 Task: Find a one-way business class flight for 2 passengers from Abu Simbel to Abu Dhabi on December 1st, using Emirates.
Action: Mouse pressed left at (285, 227)
Screenshot: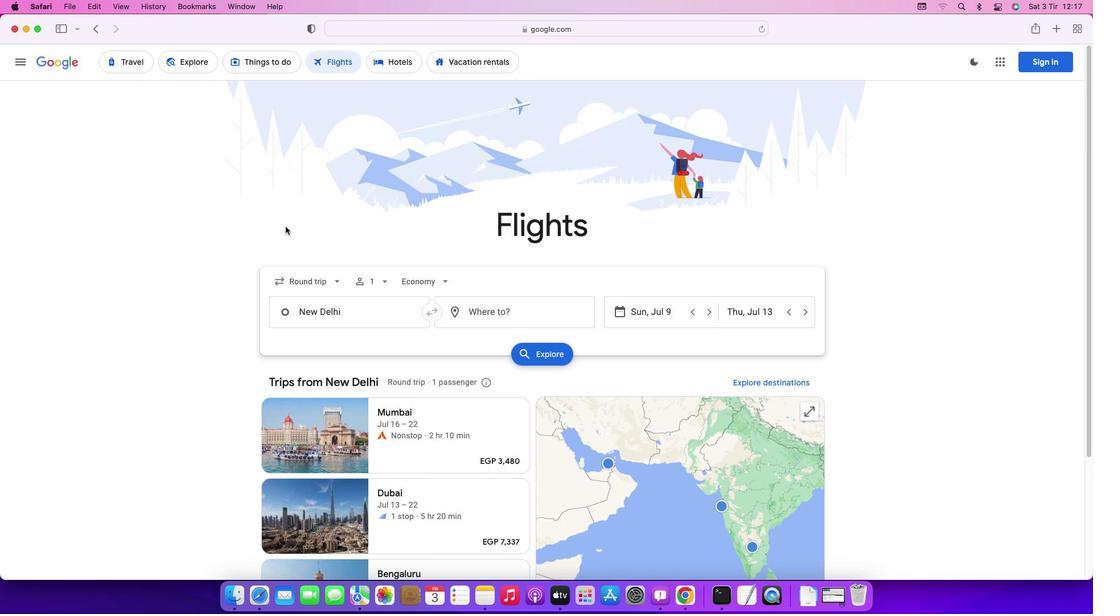 
Action: Mouse moved to (313, 286)
Screenshot: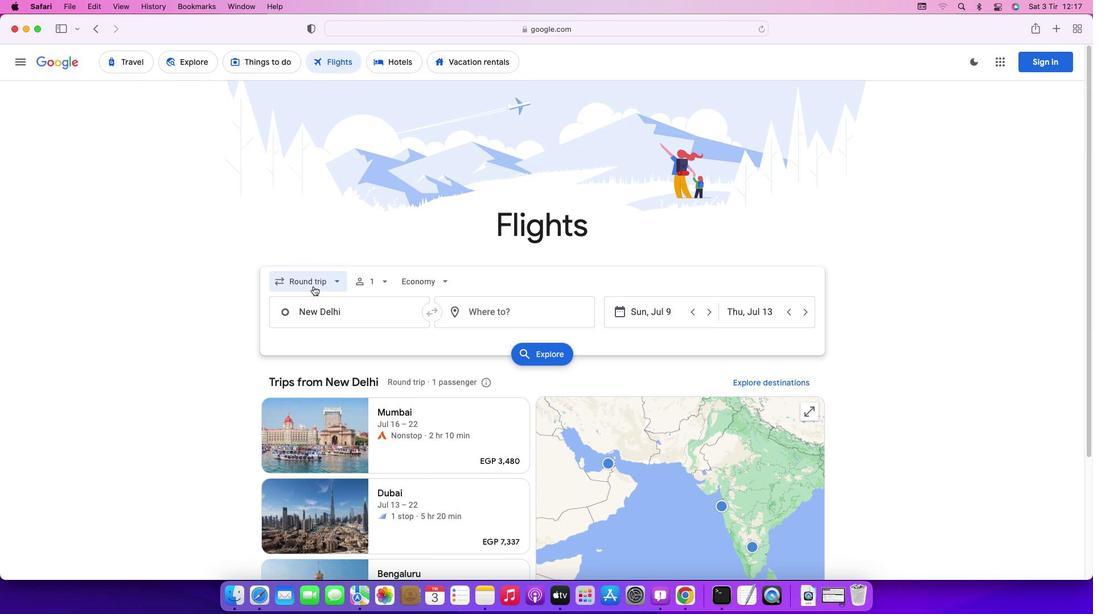 
Action: Mouse pressed left at (313, 286)
Screenshot: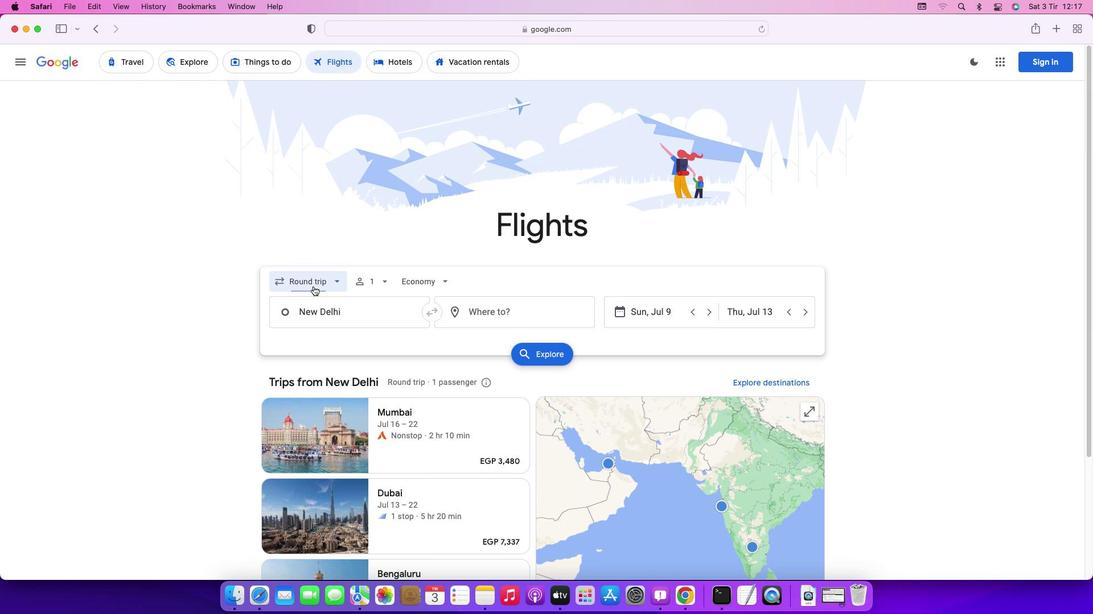 
Action: Mouse moved to (311, 337)
Screenshot: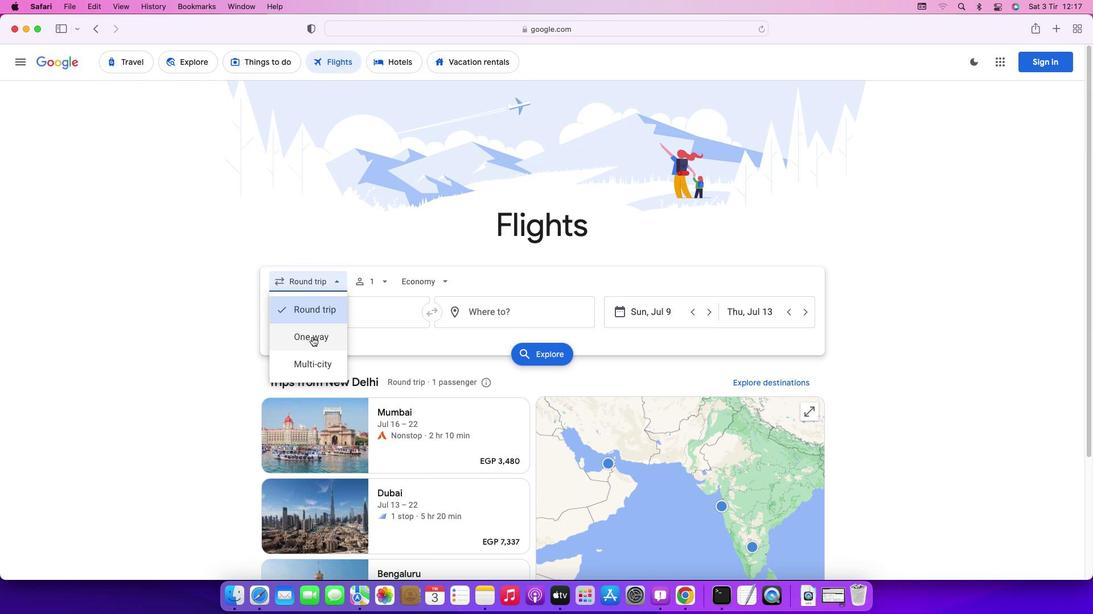 
Action: Mouse pressed left at (311, 337)
Screenshot: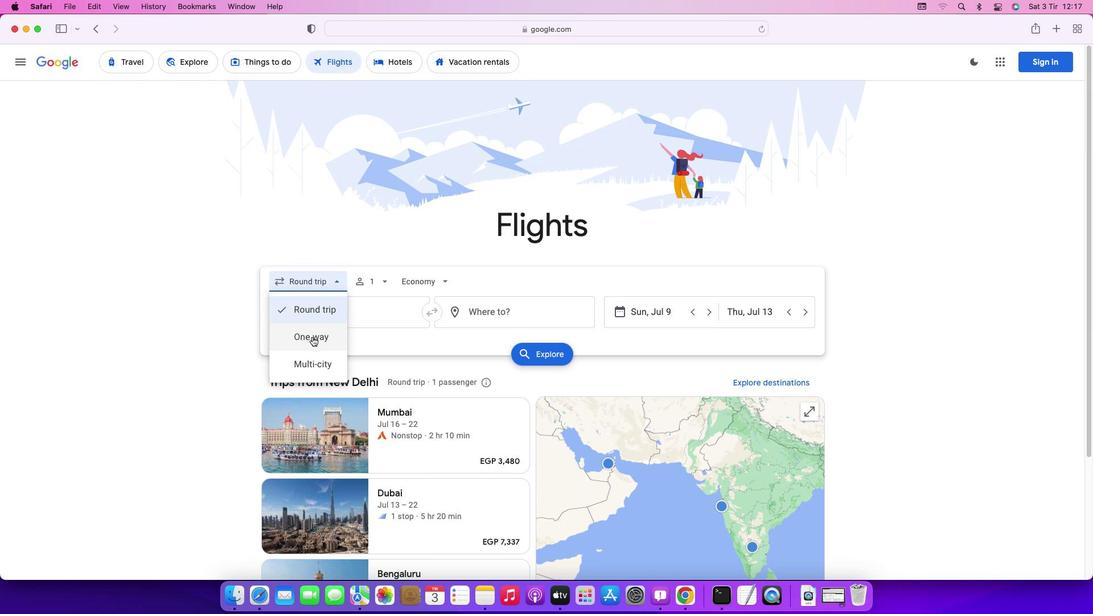 
Action: Mouse moved to (372, 281)
Screenshot: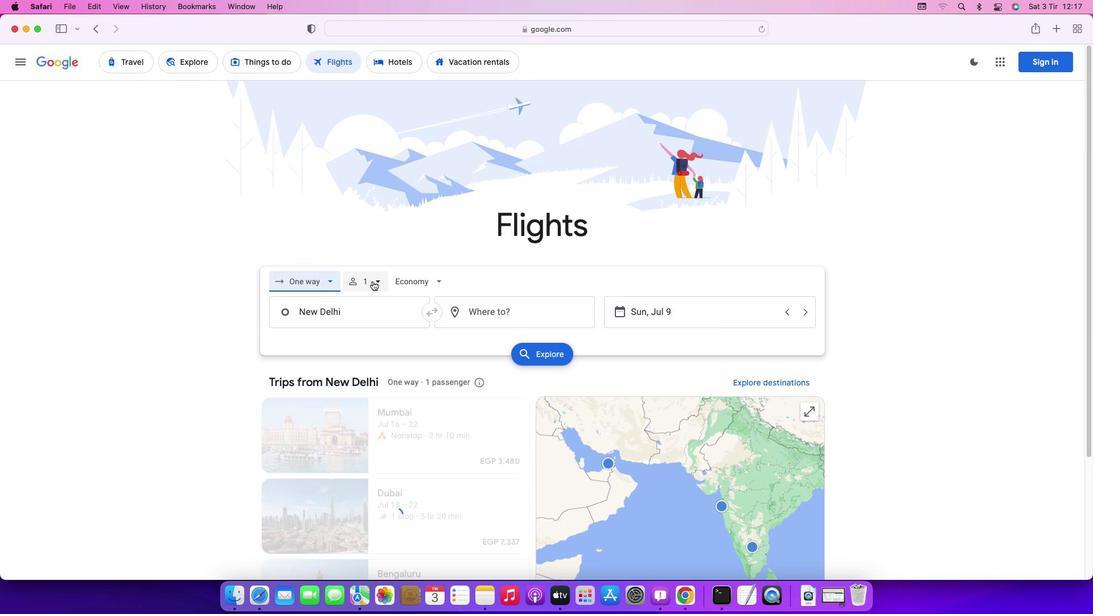 
Action: Mouse pressed left at (372, 281)
Screenshot: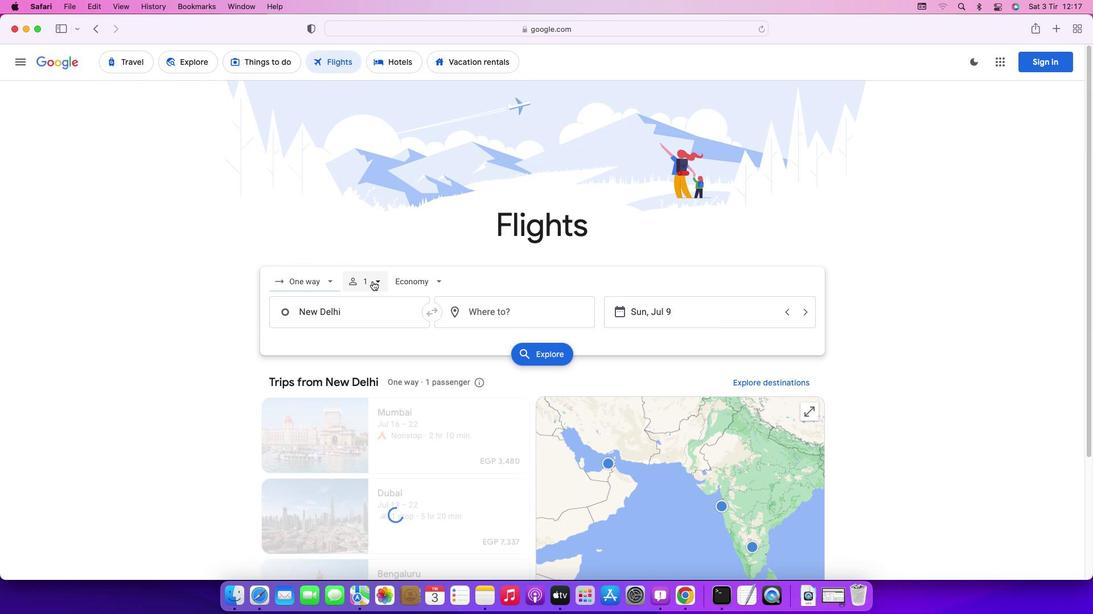 
Action: Mouse moved to (468, 310)
Screenshot: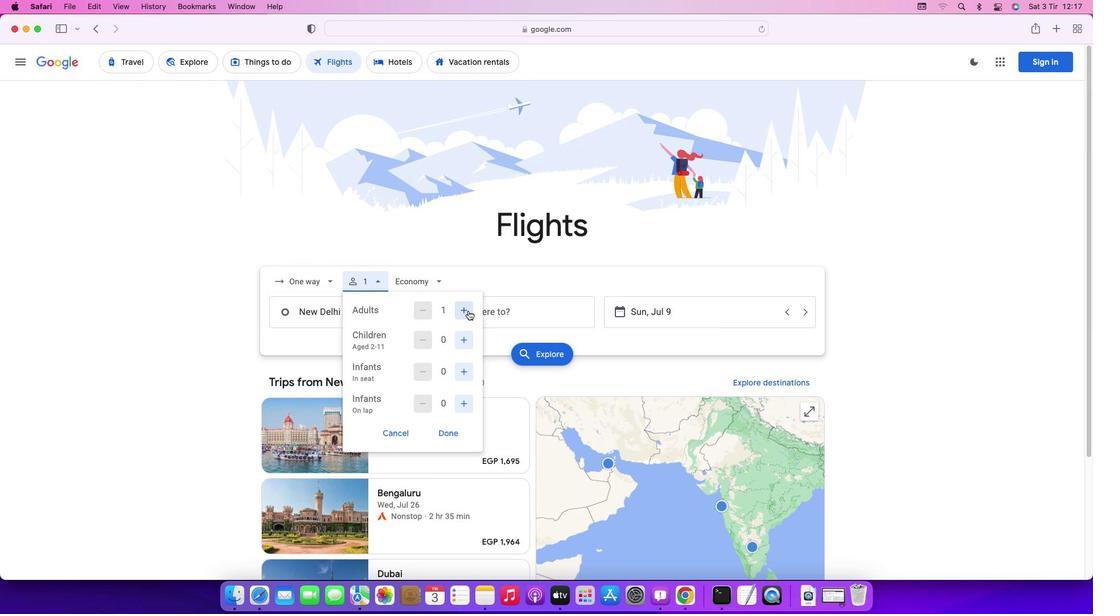 
Action: Mouse pressed left at (468, 310)
Screenshot: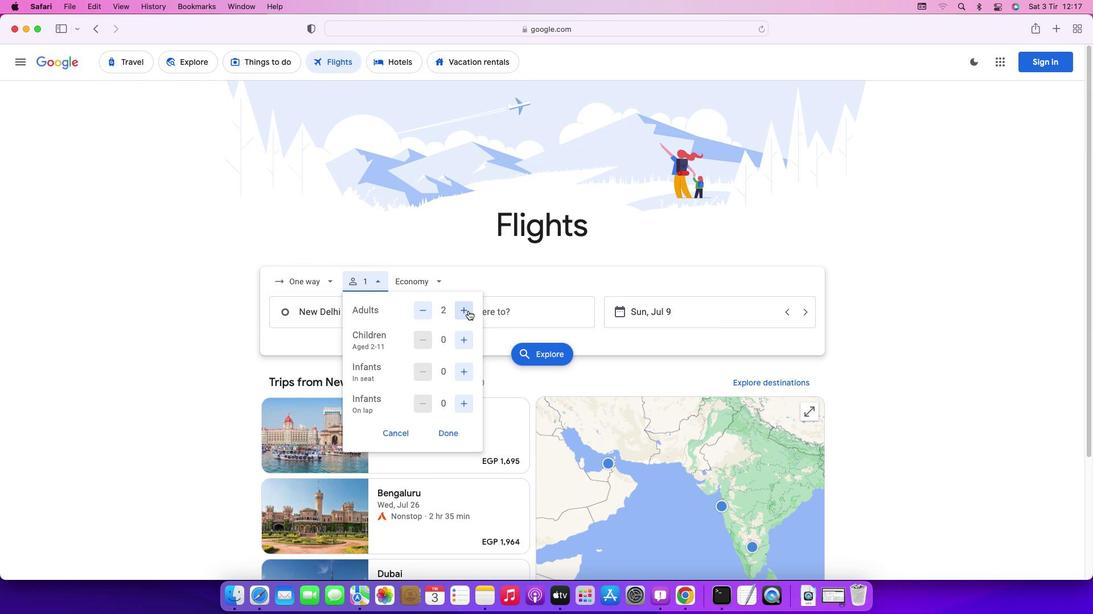 
Action: Mouse moved to (444, 436)
Screenshot: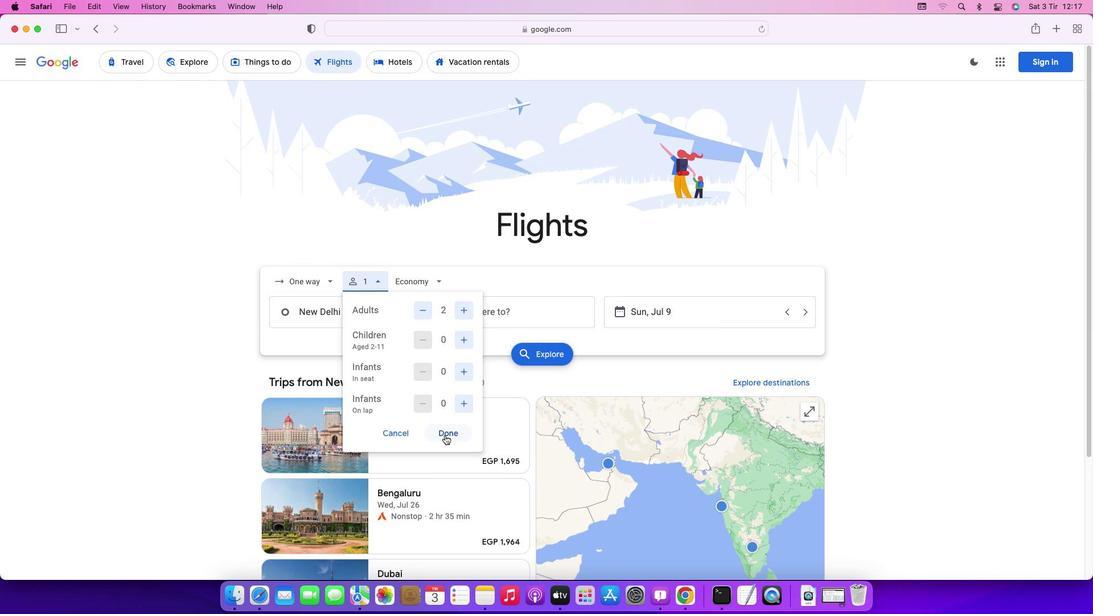 
Action: Mouse pressed left at (444, 436)
Screenshot: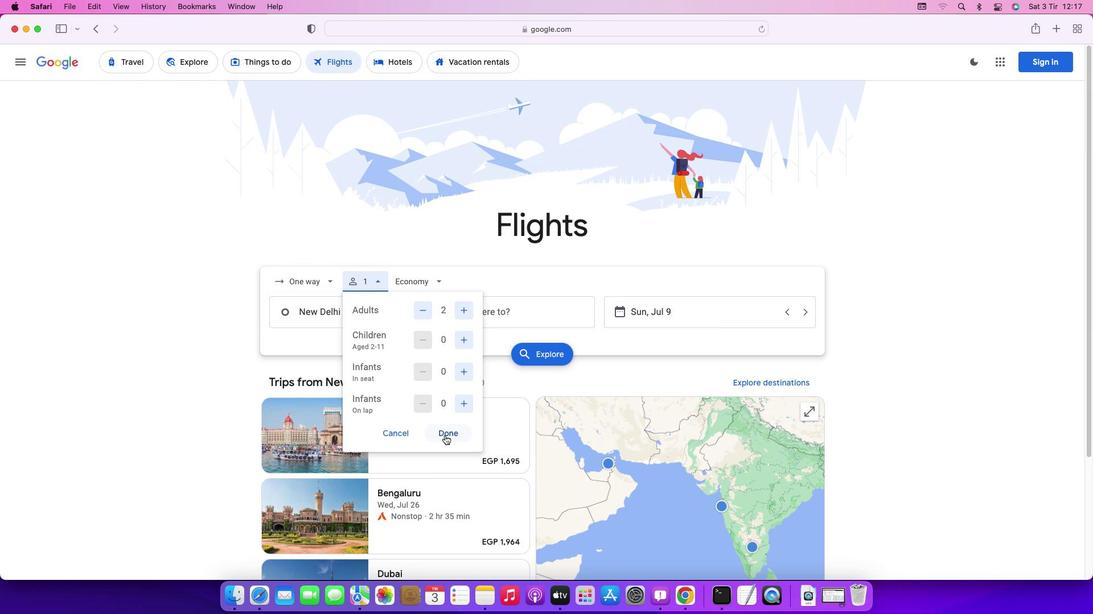 
Action: Mouse moved to (420, 282)
Screenshot: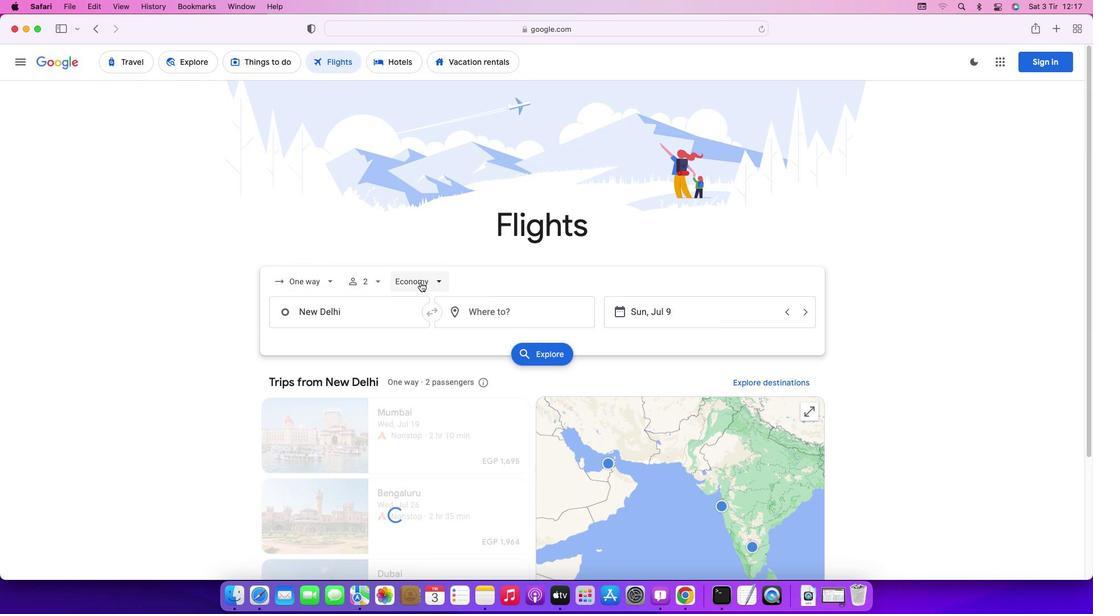 
Action: Mouse pressed left at (420, 282)
Screenshot: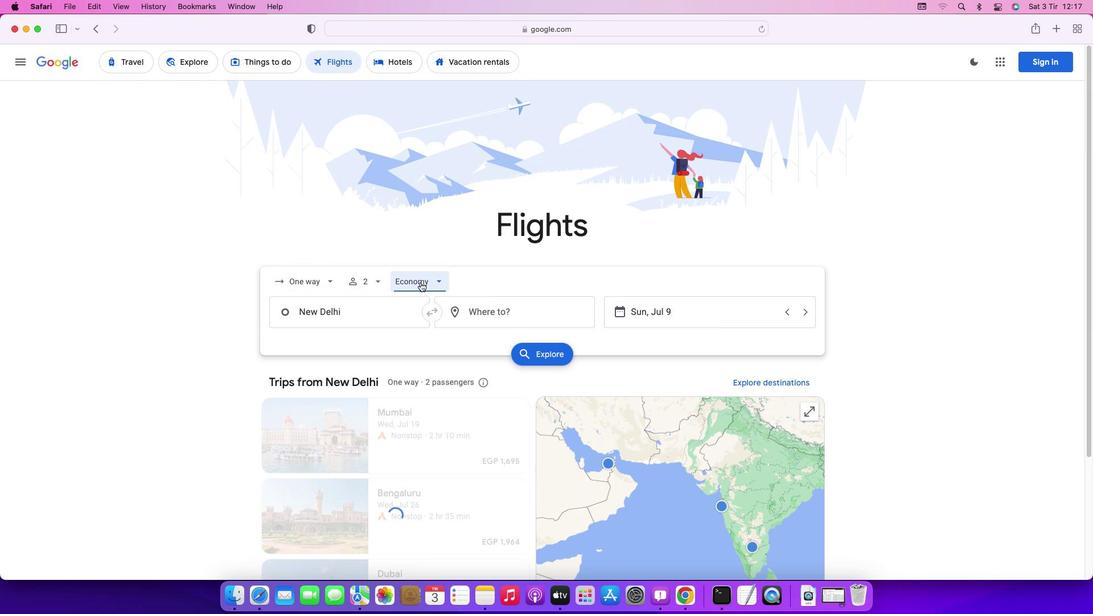 
Action: Mouse moved to (433, 363)
Screenshot: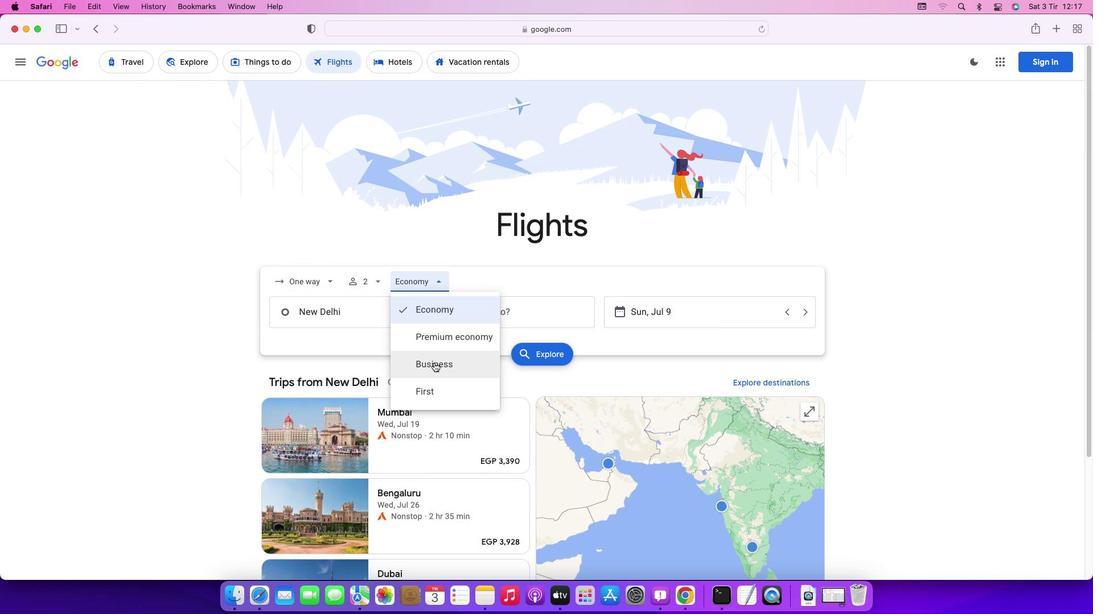 
Action: Mouse pressed left at (433, 363)
Screenshot: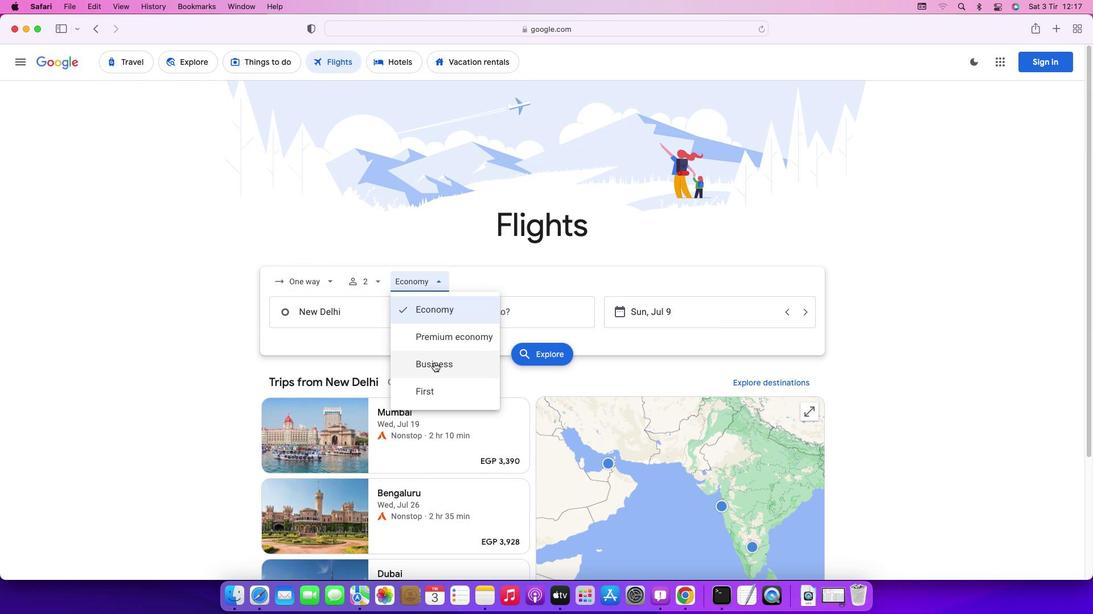 
Action: Mouse moved to (353, 310)
Screenshot: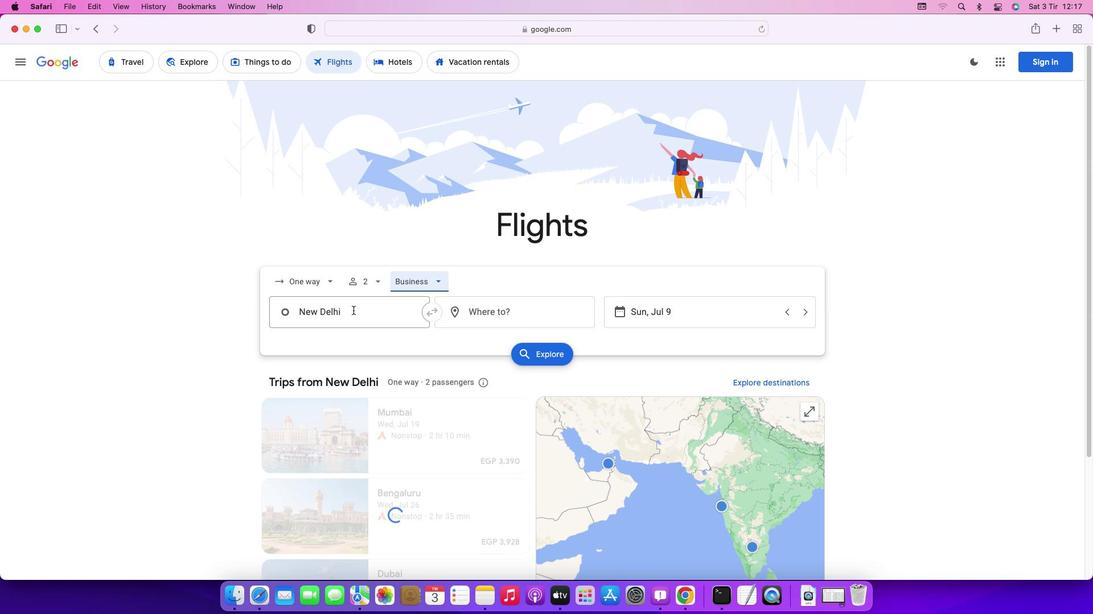
Action: Mouse pressed left at (353, 310)
Screenshot: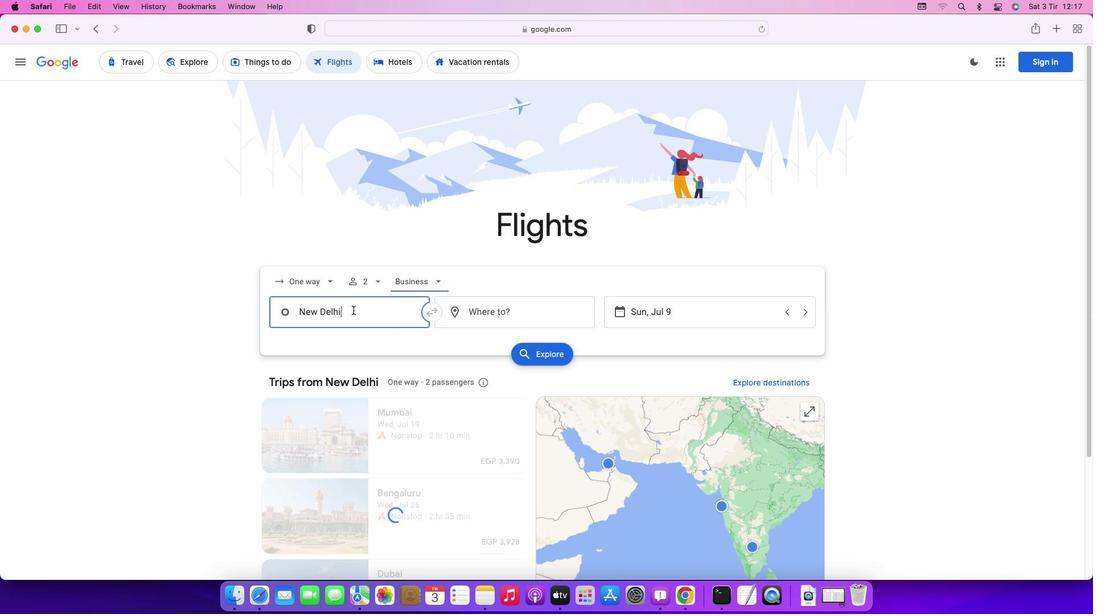 
Action: Mouse moved to (352, 308)
Screenshot: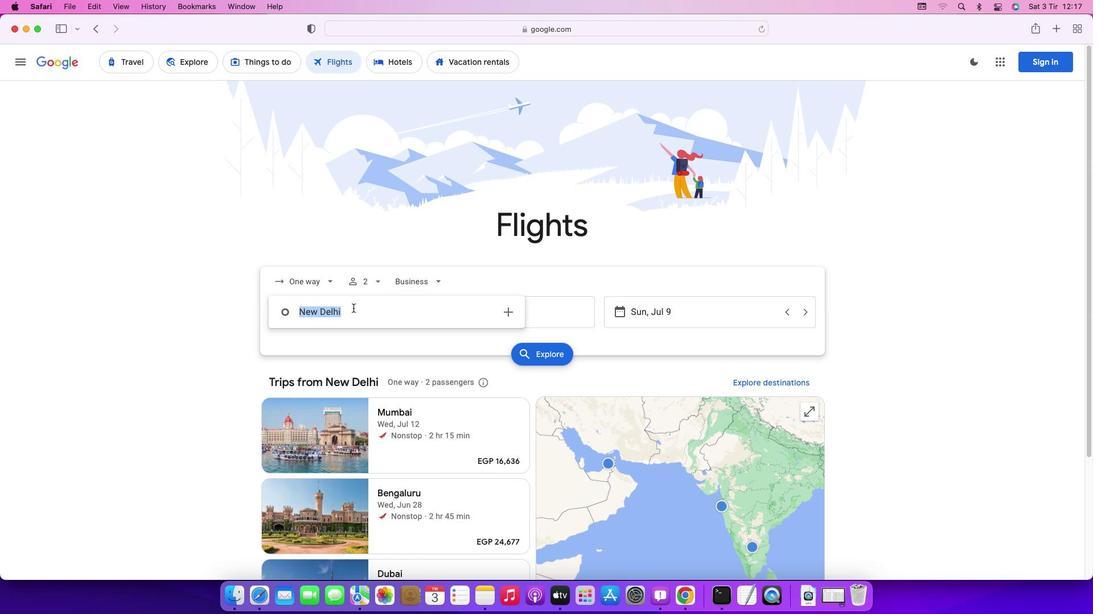 
Action: Key pressed Key.backspaceKey.caps_lock'A'Key.caps_lock'b''u'Key.spaceKey.caps_lock'S'Key.caps_lock'i''m''b''e''l'Key.enter
Screenshot: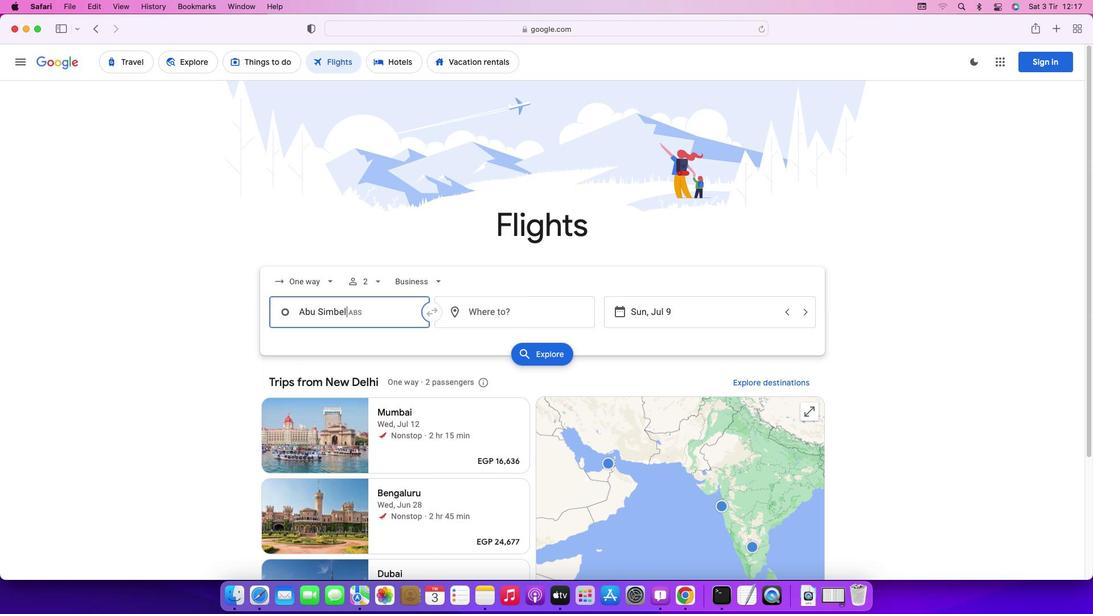 
Action: Mouse moved to (489, 317)
Screenshot: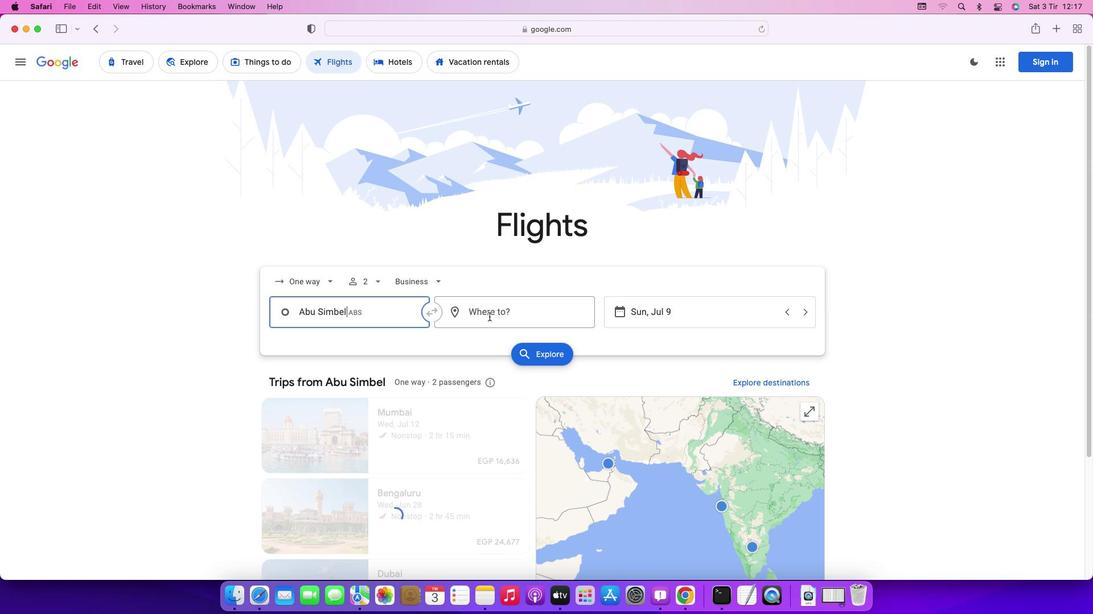 
Action: Mouse pressed left at (489, 317)
Screenshot: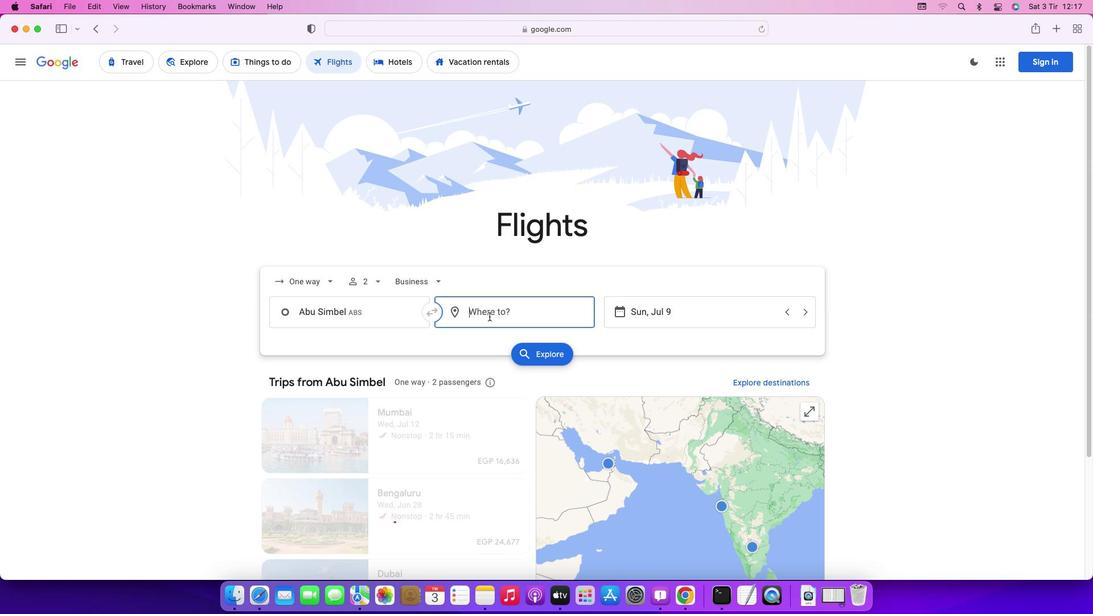 
Action: Mouse moved to (489, 317)
Screenshot: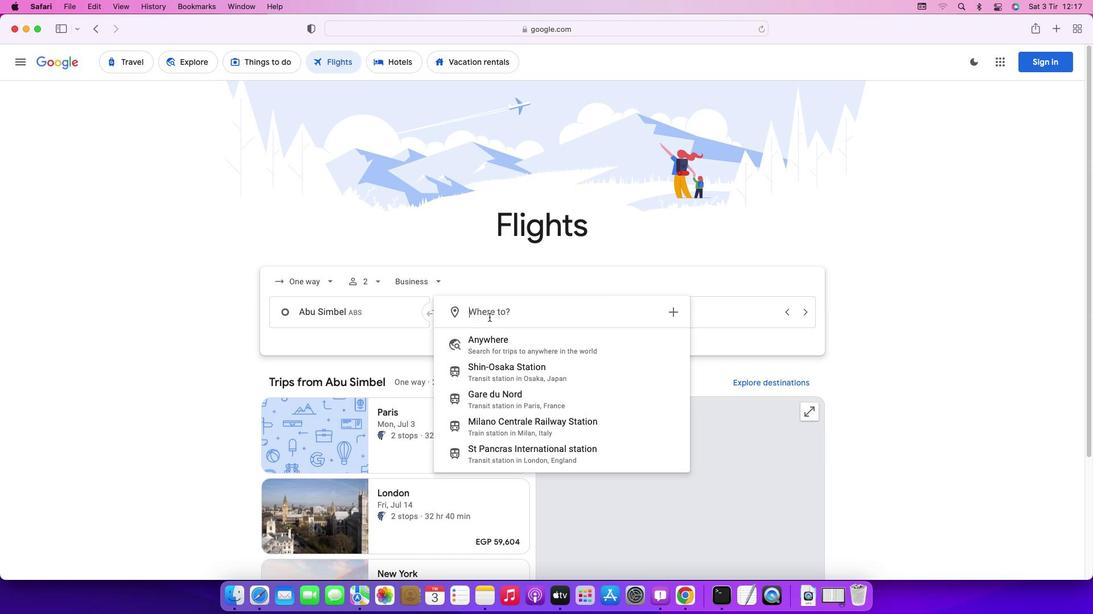 
Action: Key pressed Key.caps_lock'A'Key.caps_lock'b''u'Key.spaceKey.caps_lock'D'Key.caps_lock'h''a''b''i'Key.enter
Screenshot: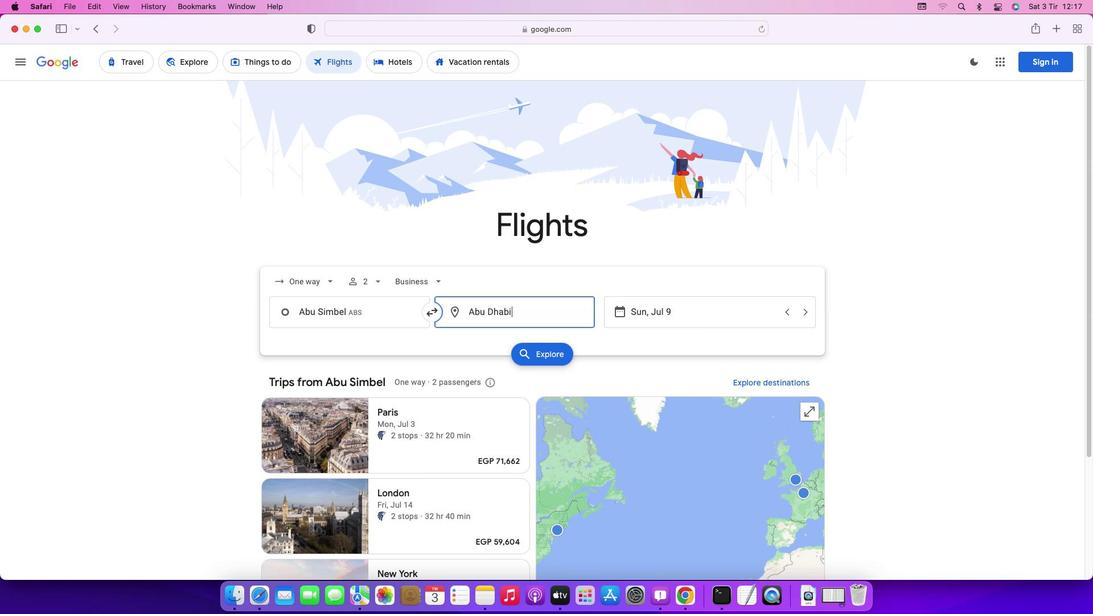 
Action: Mouse moved to (688, 315)
Screenshot: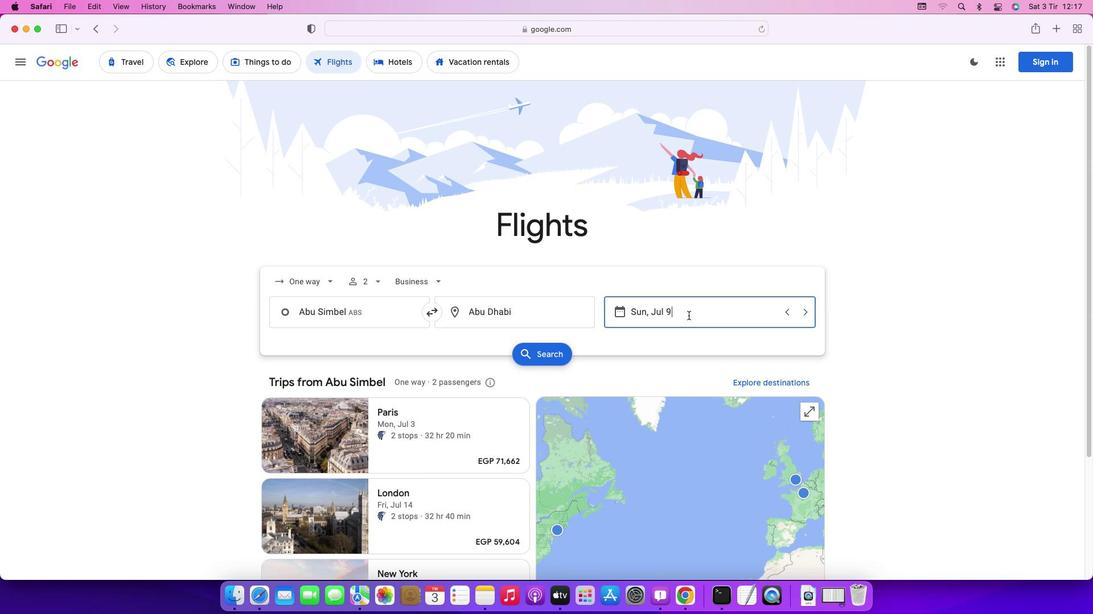 
Action: Mouse pressed left at (688, 315)
Screenshot: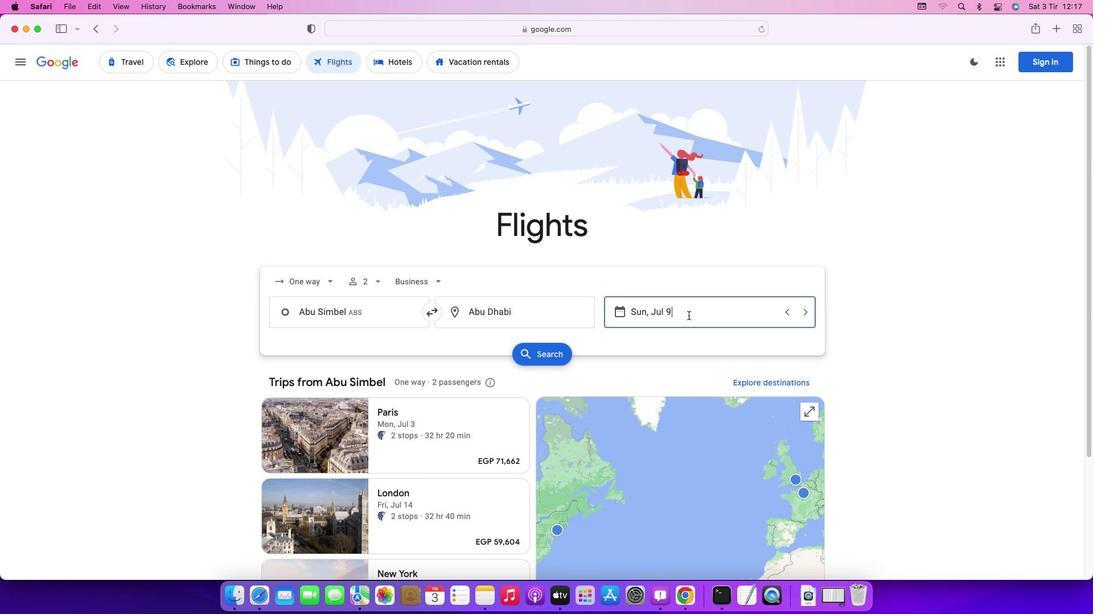 
Action: Mouse moved to (820, 424)
Screenshot: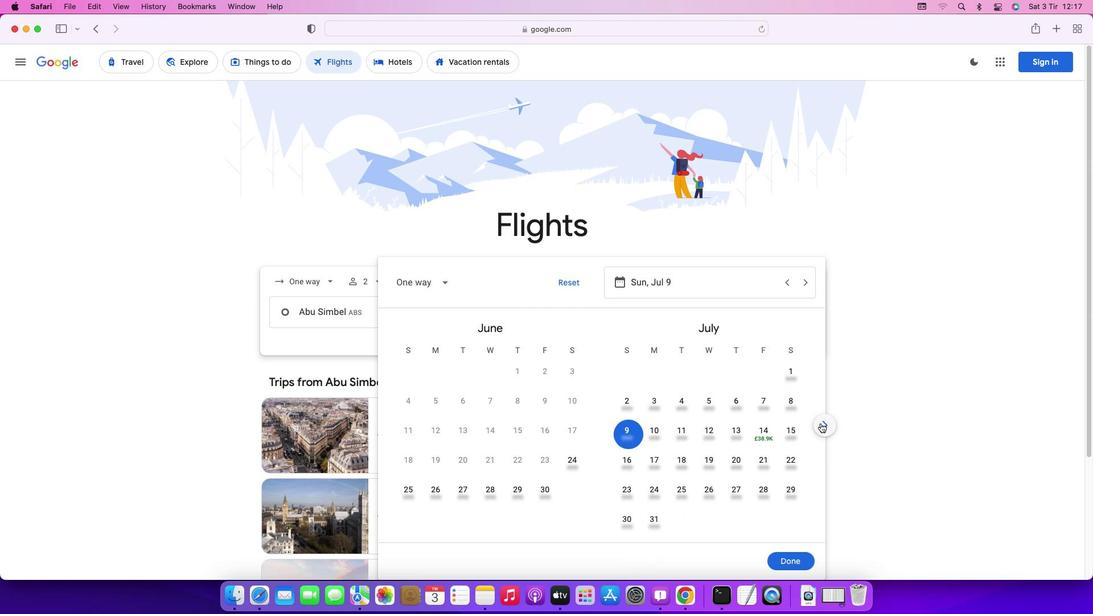 
Action: Mouse pressed left at (820, 424)
Screenshot: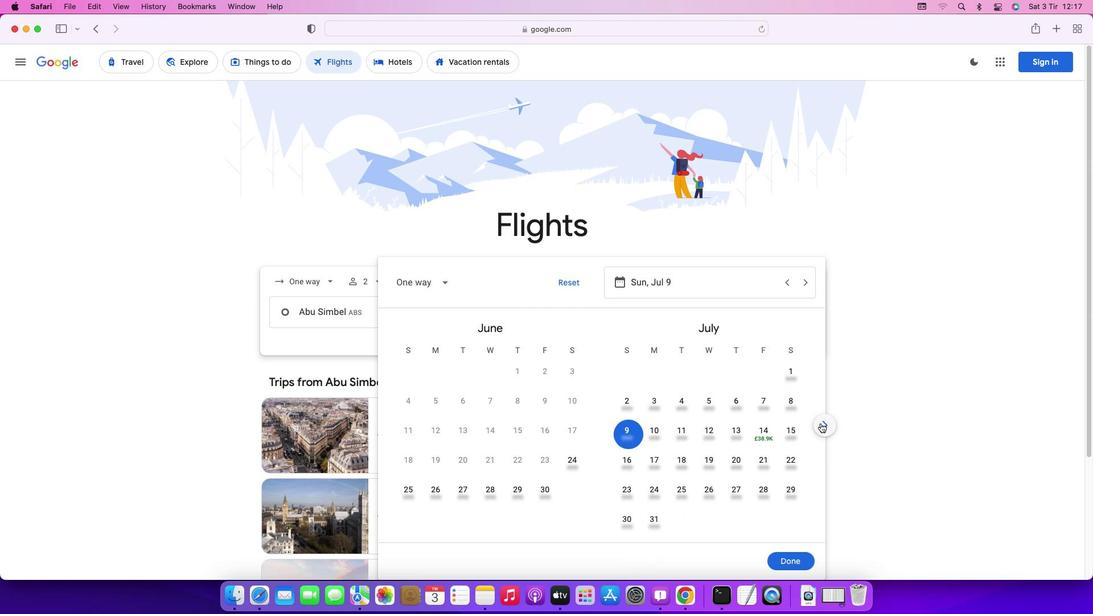 
Action: Mouse moved to (820, 424)
Screenshot: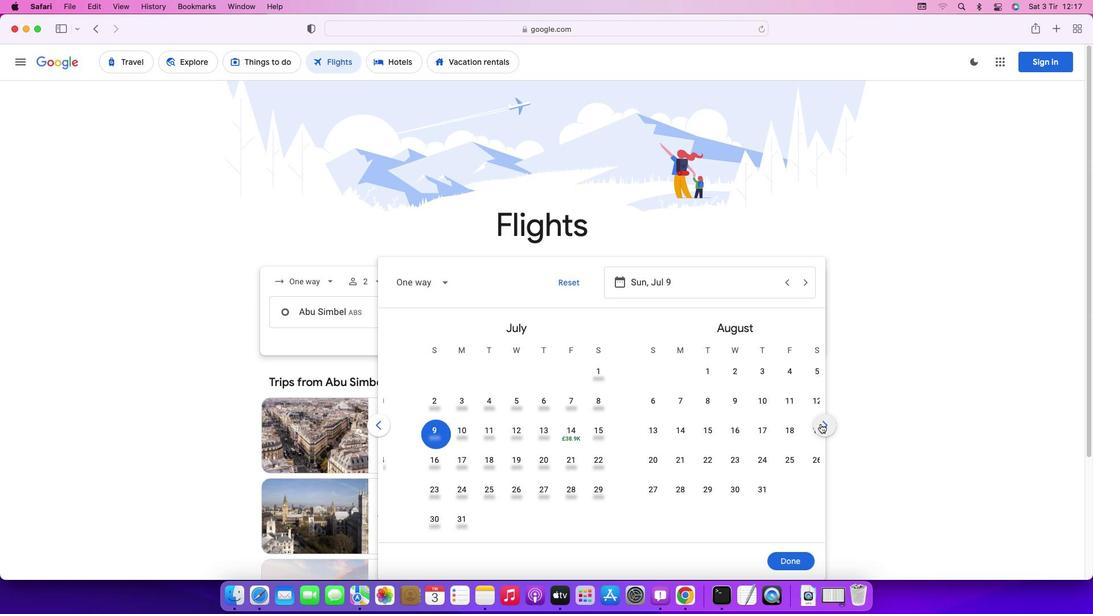 
Action: Mouse pressed left at (820, 424)
Screenshot: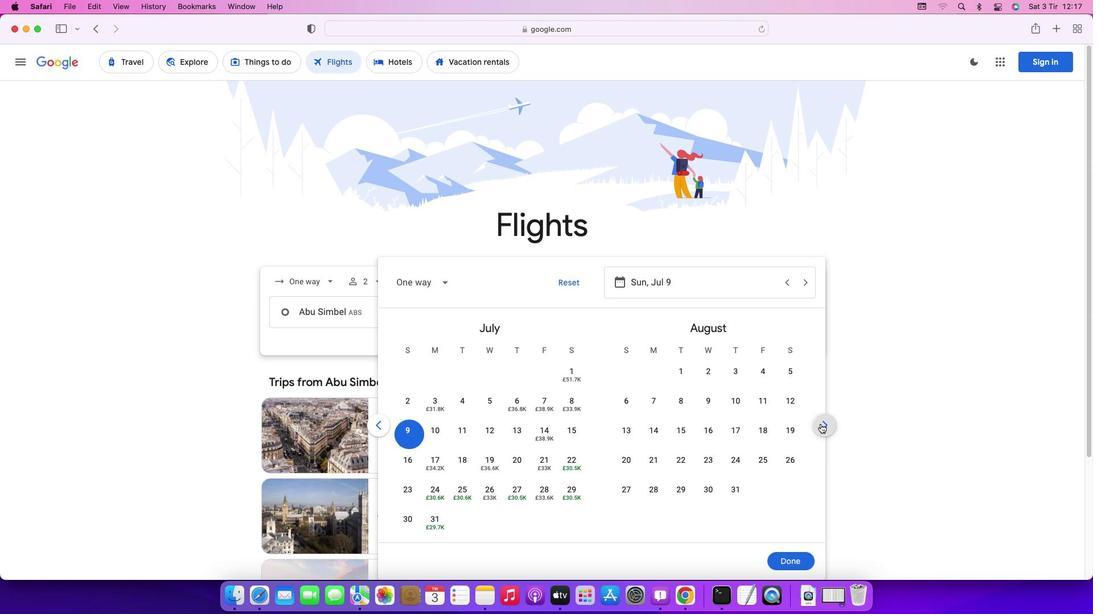 
Action: Mouse pressed left at (820, 424)
Screenshot: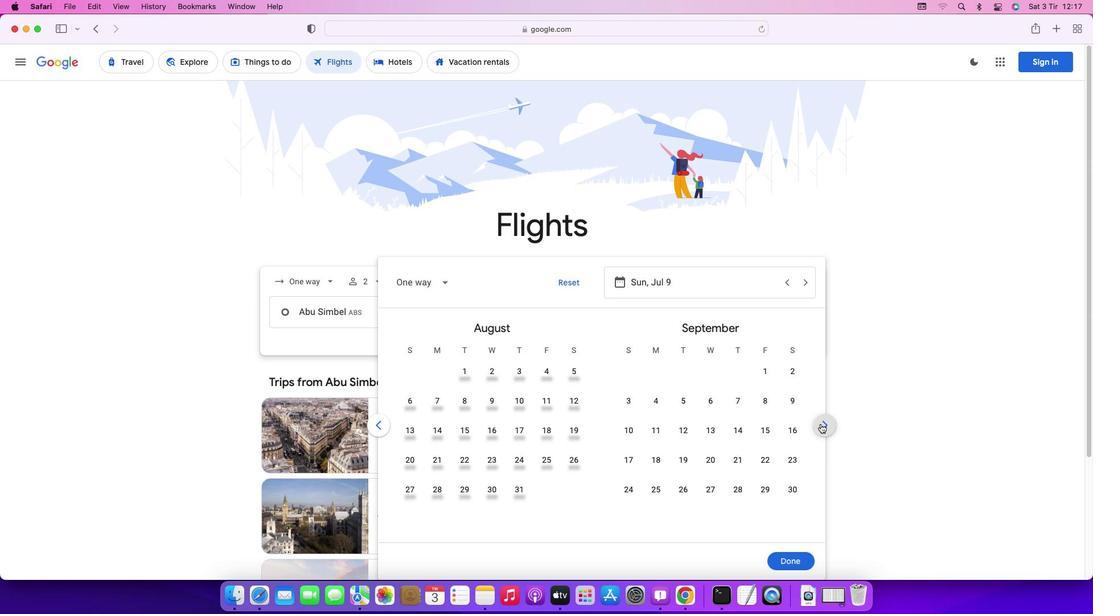 
Action: Mouse pressed left at (820, 424)
Screenshot: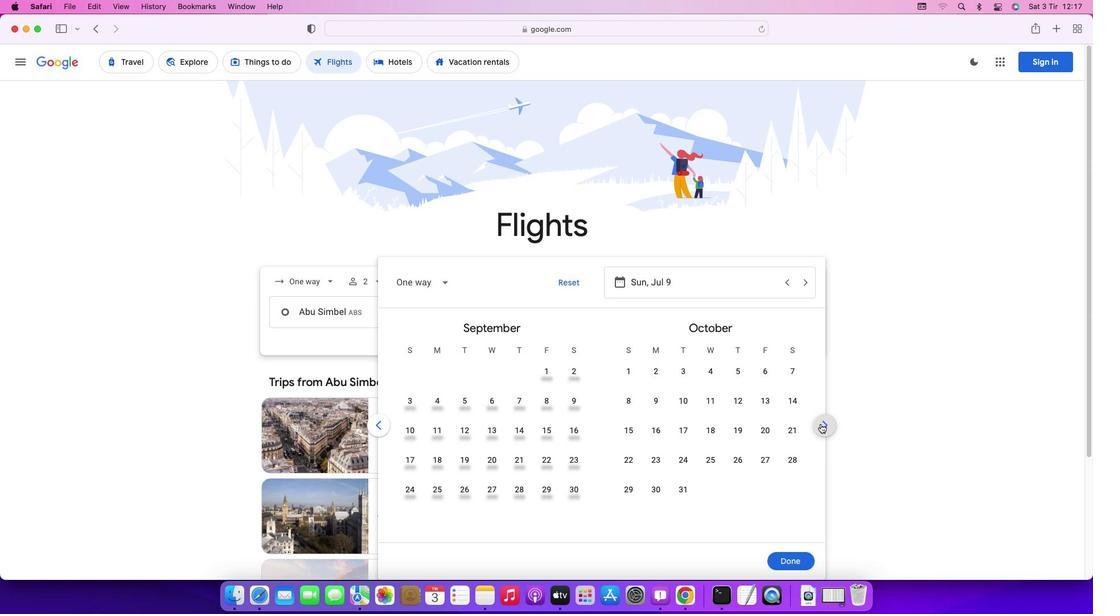 
Action: Mouse pressed left at (820, 424)
Screenshot: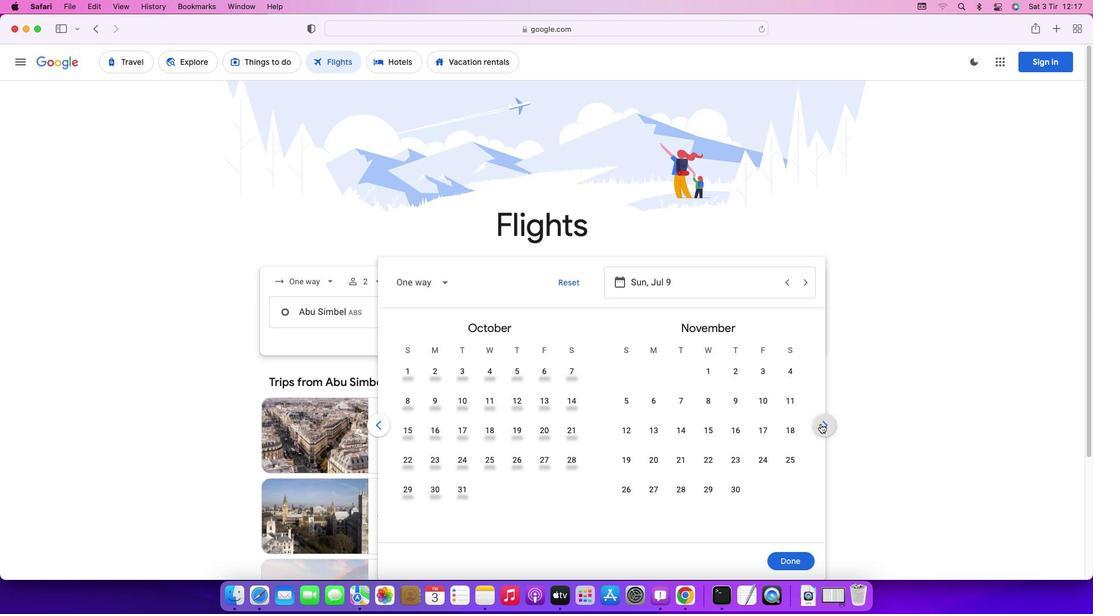 
Action: Mouse moved to (766, 379)
Screenshot: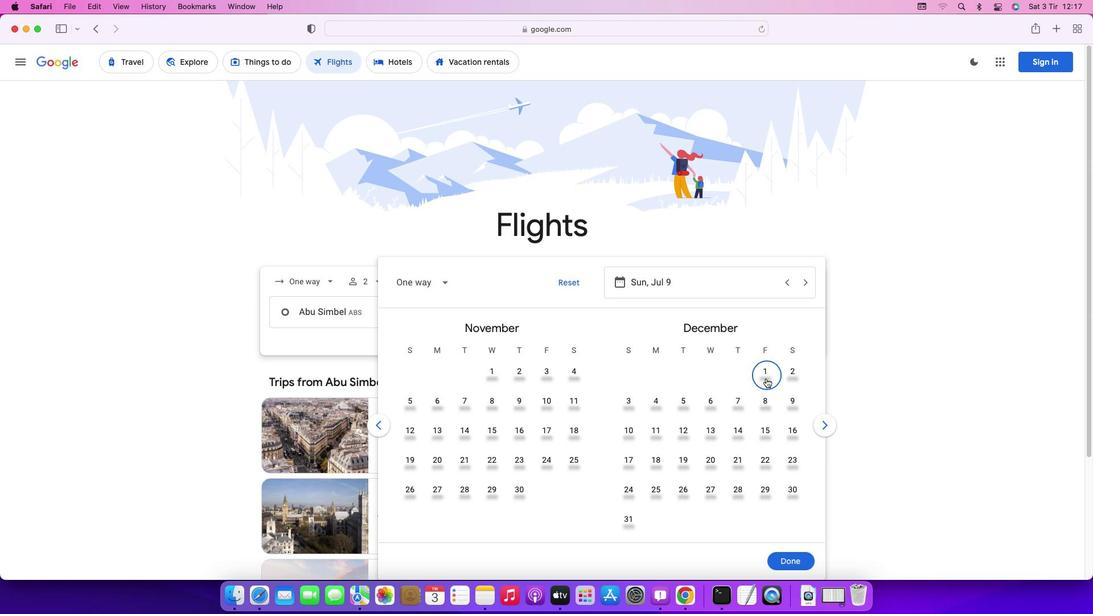 
Action: Mouse pressed left at (766, 379)
Screenshot: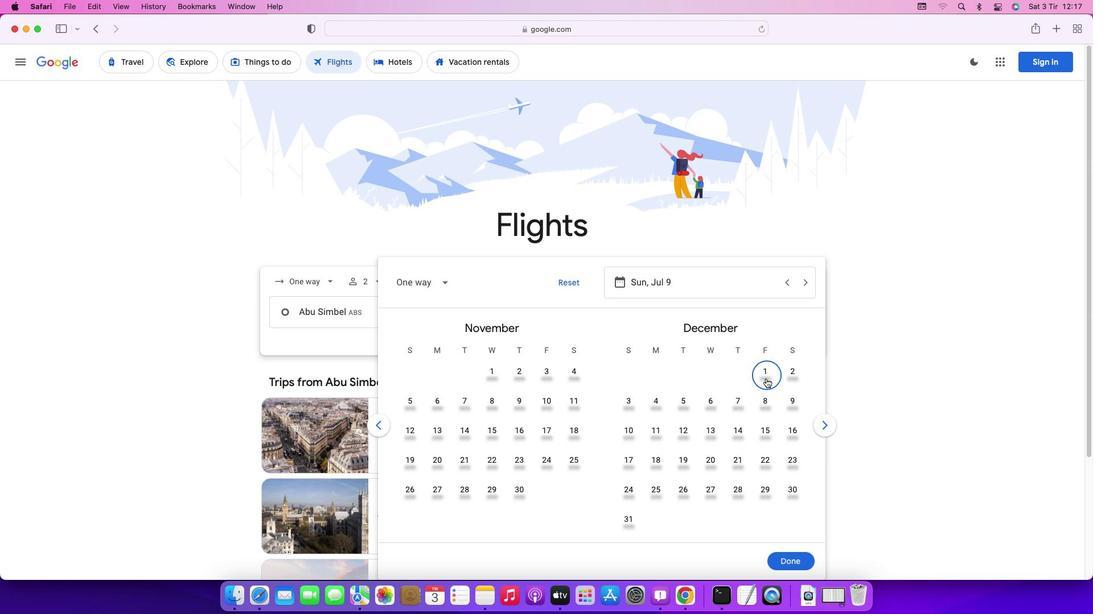 
Action: Mouse moved to (794, 565)
Screenshot: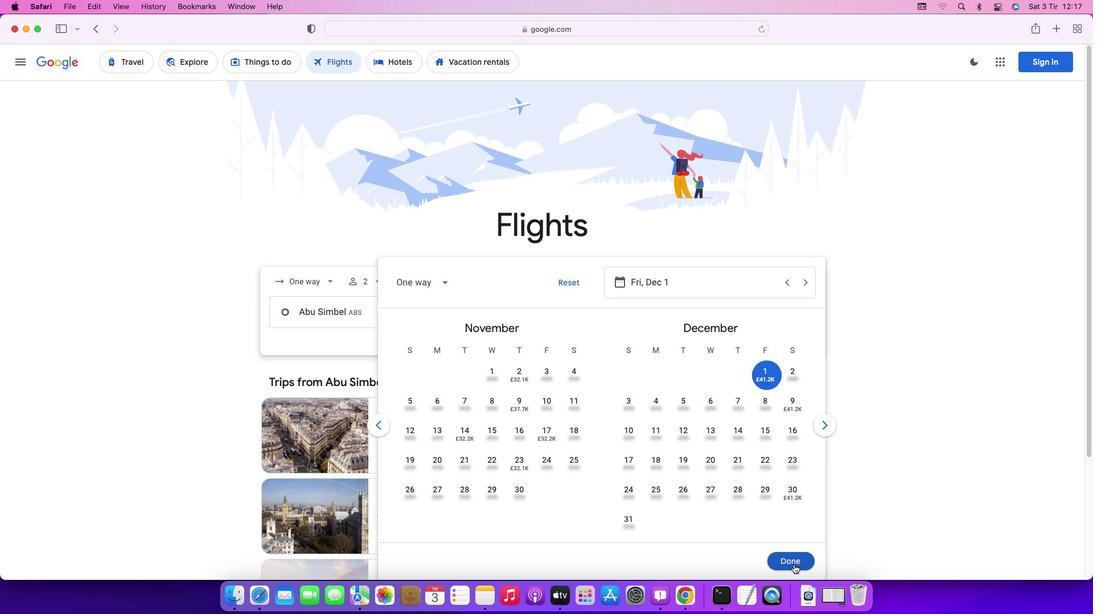 
Action: Mouse pressed left at (794, 565)
Screenshot: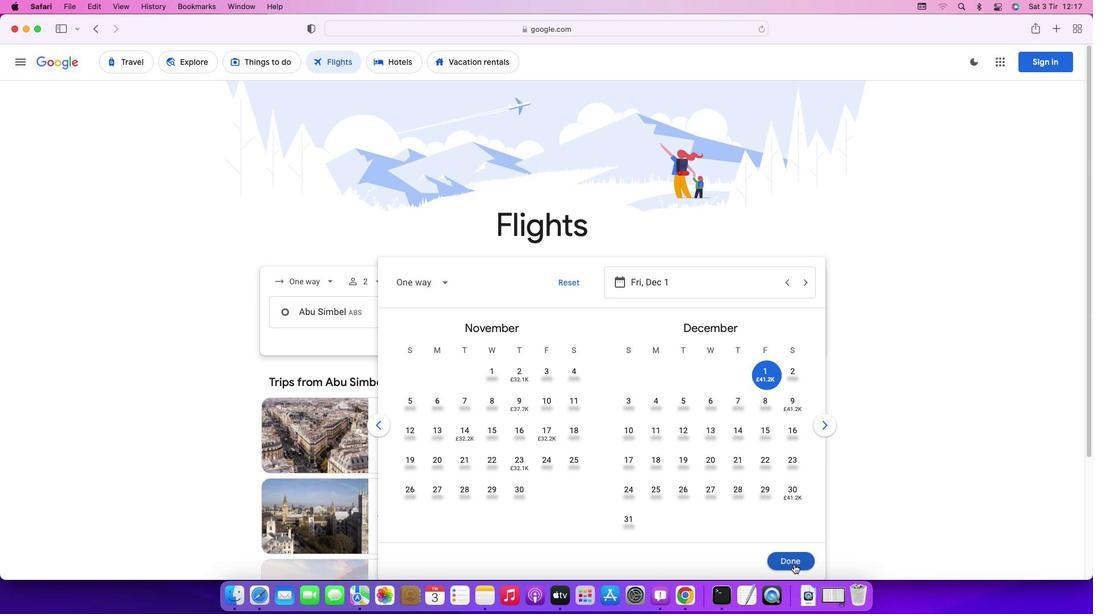 
Action: Mouse moved to (548, 357)
Screenshot: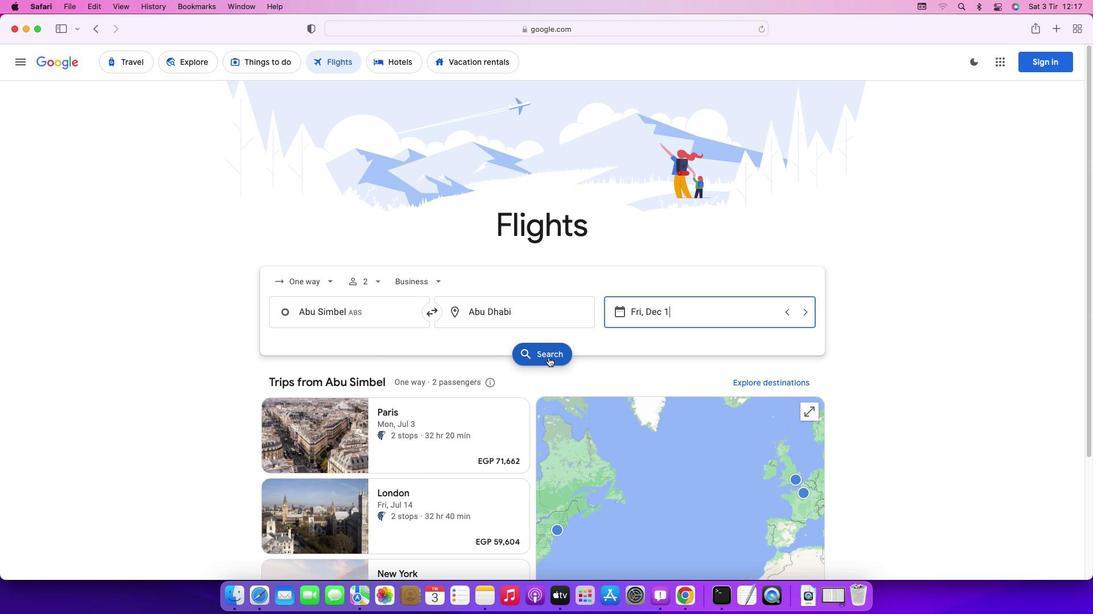 
Action: Mouse pressed left at (548, 357)
Screenshot: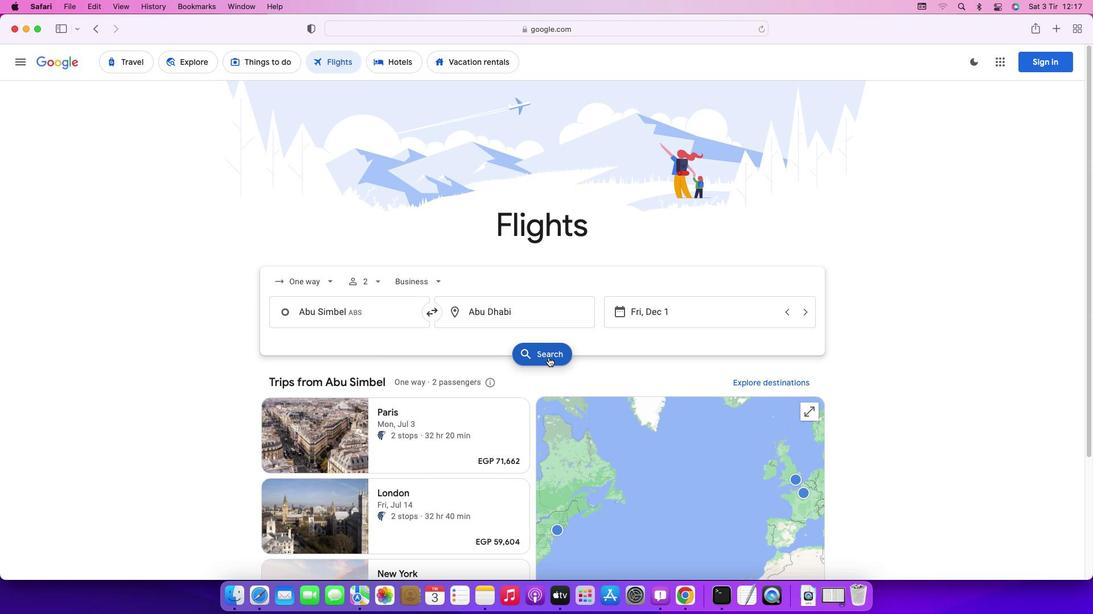 
Action: Mouse moved to (360, 172)
Screenshot: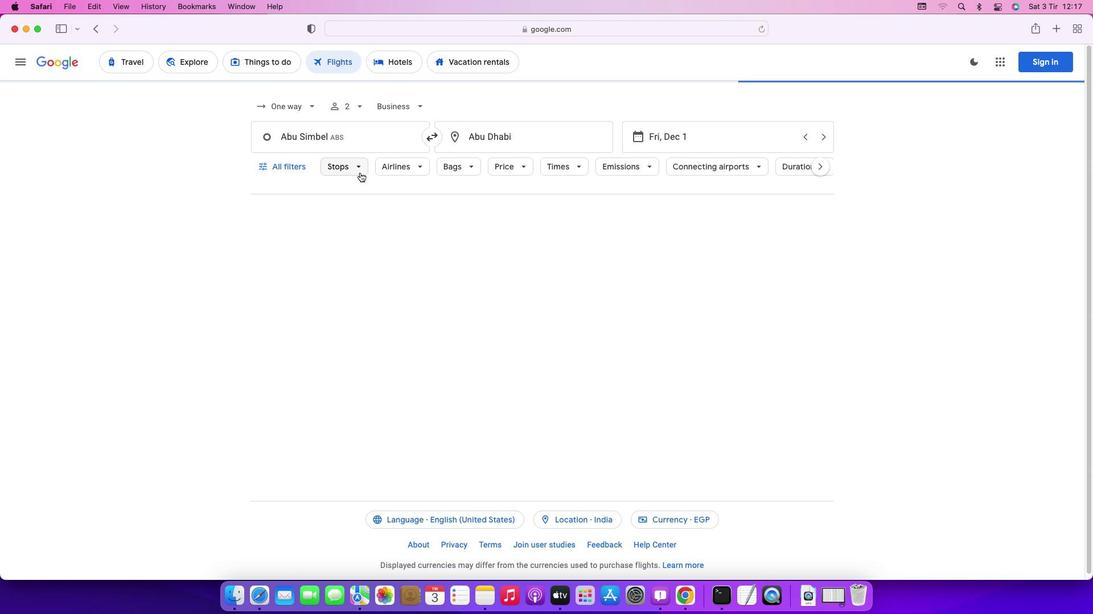 
Action: Mouse pressed left at (360, 172)
Screenshot: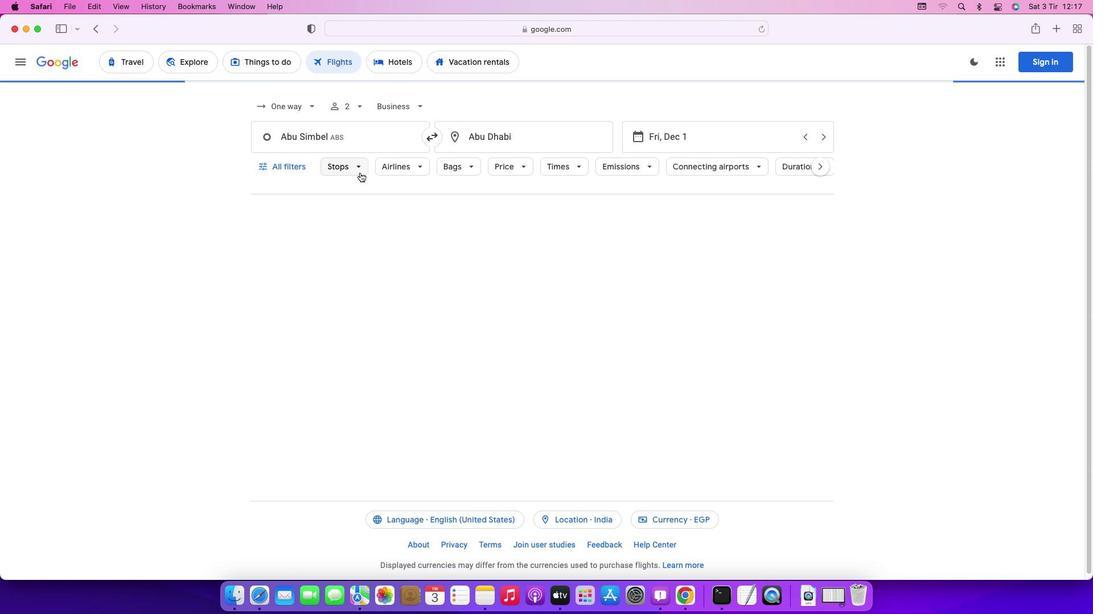
Action: Mouse moved to (345, 230)
Screenshot: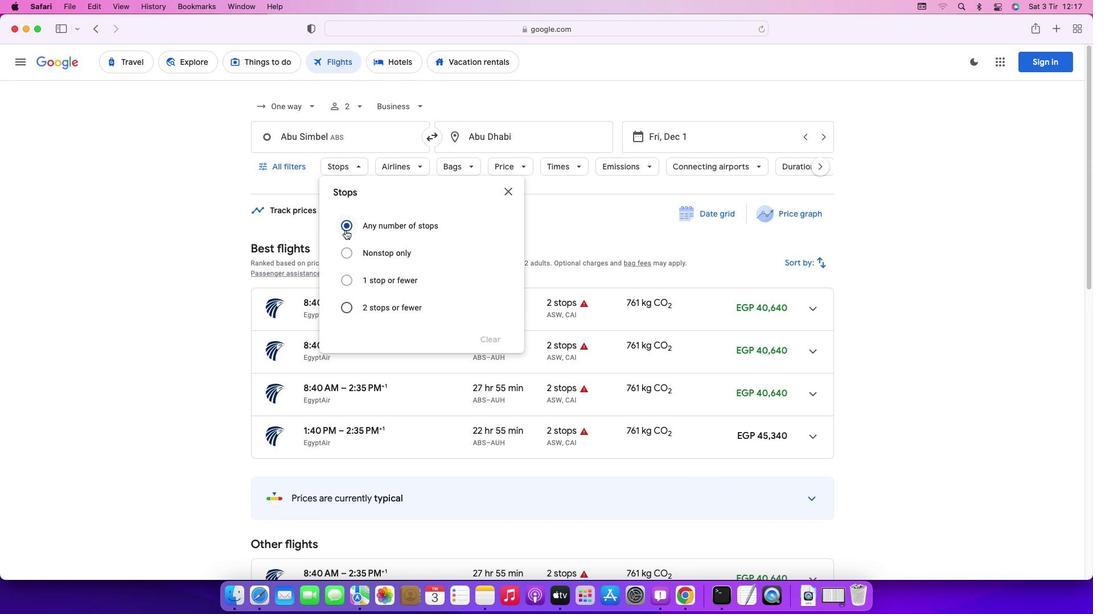 
Action: Mouse pressed left at (345, 230)
Screenshot: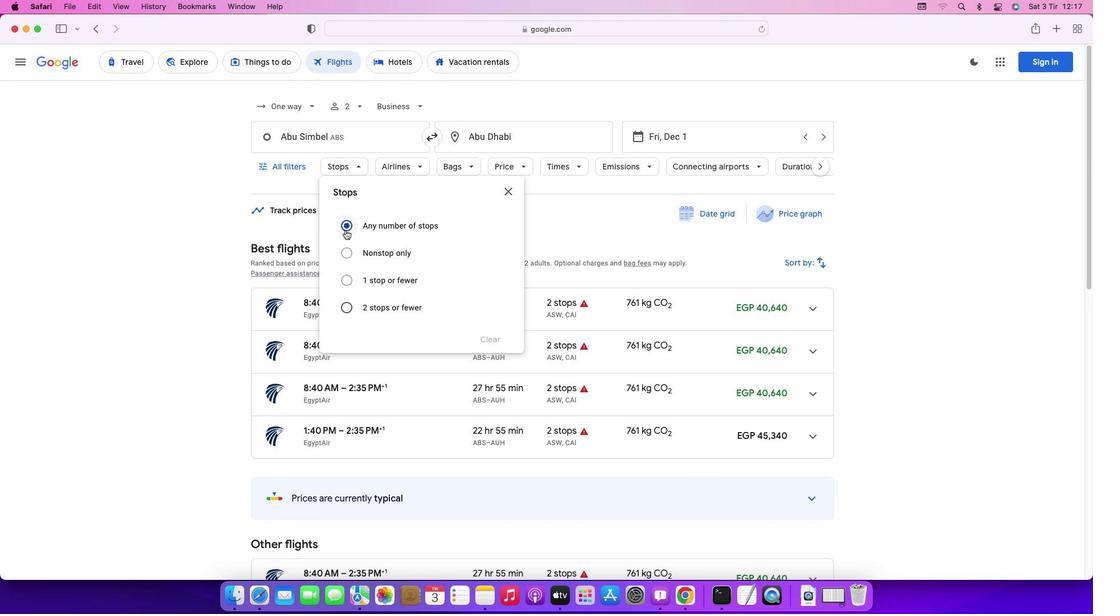 
Action: Mouse moved to (400, 168)
Screenshot: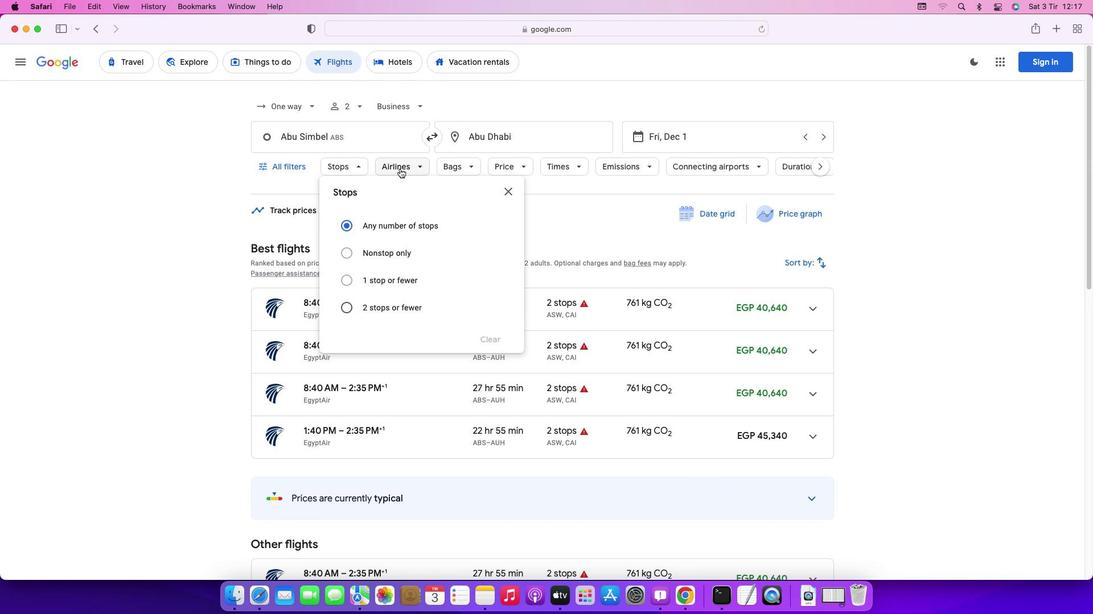 
Action: Mouse pressed left at (400, 168)
Screenshot: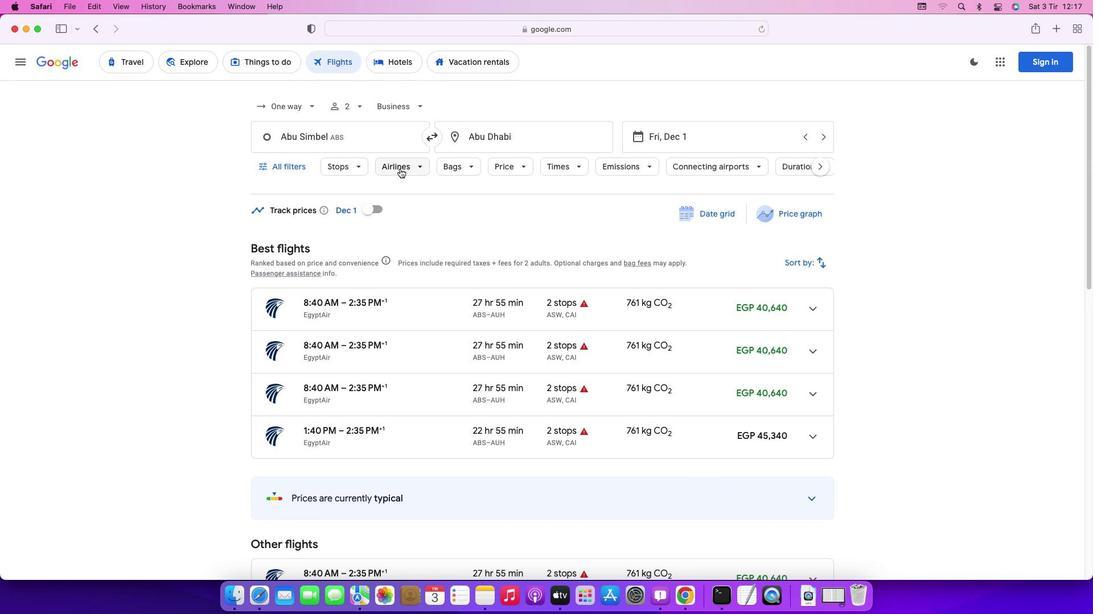 
Action: Mouse moved to (548, 227)
Screenshot: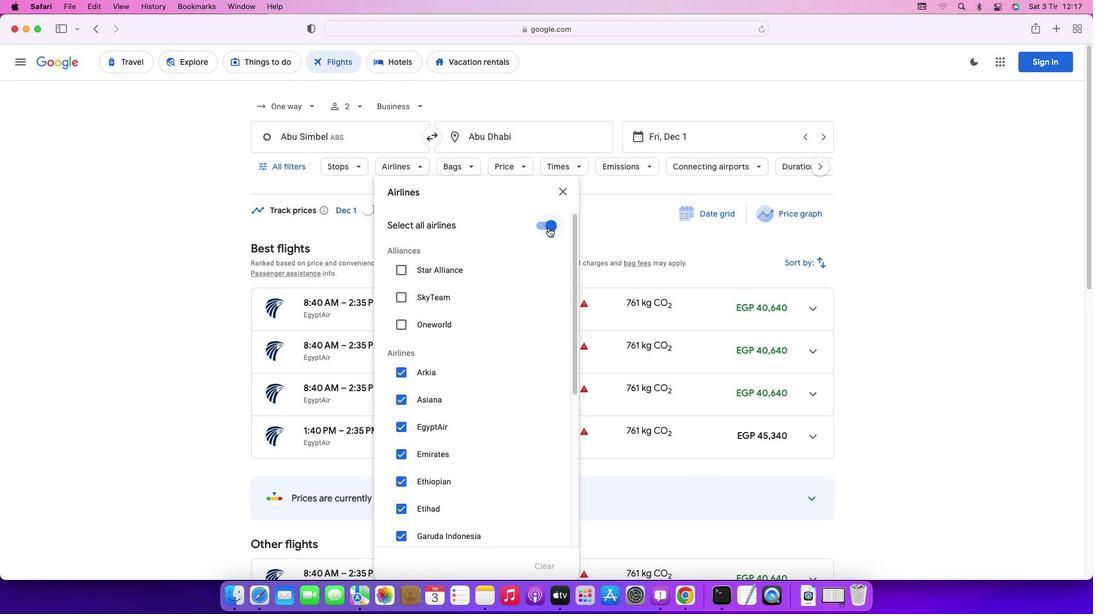 
Action: Mouse pressed left at (548, 227)
Screenshot: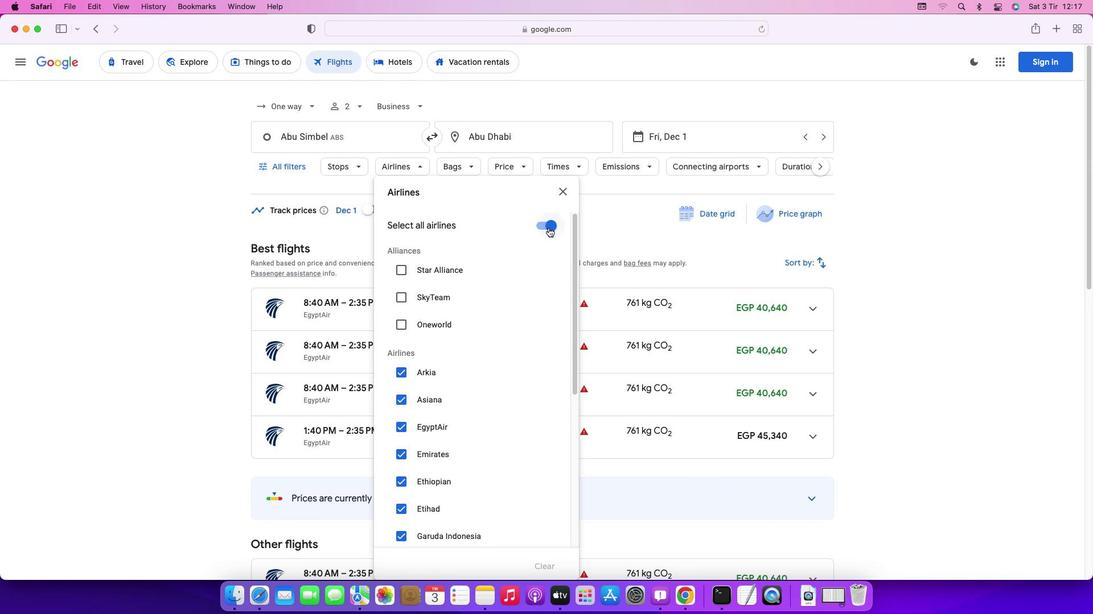 
Action: Mouse moved to (503, 391)
Screenshot: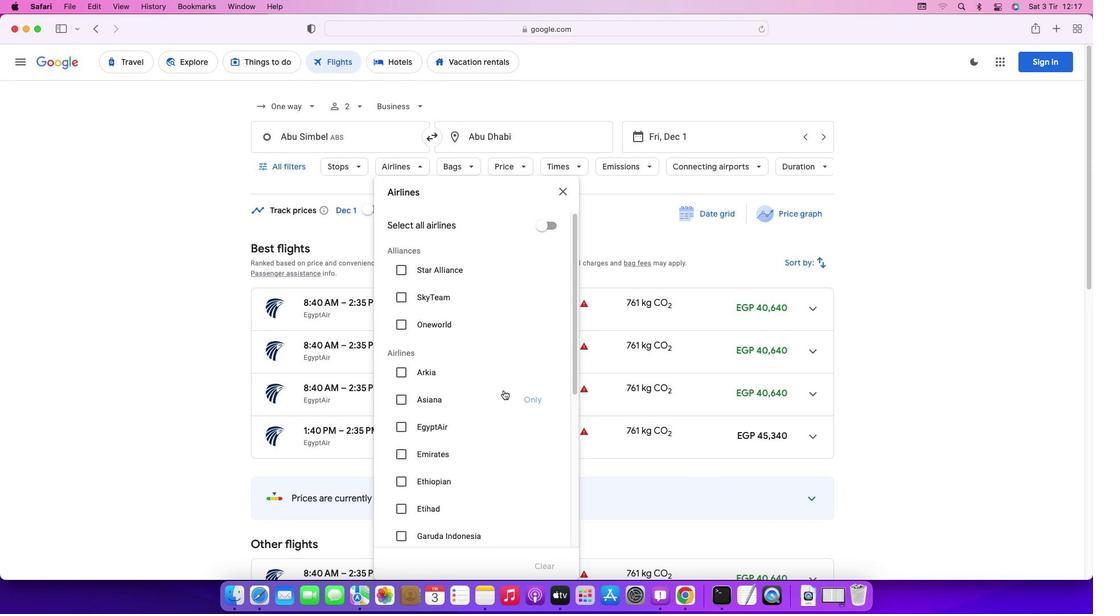 
Action: Mouse scrolled (503, 391) with delta (0, 0)
Screenshot: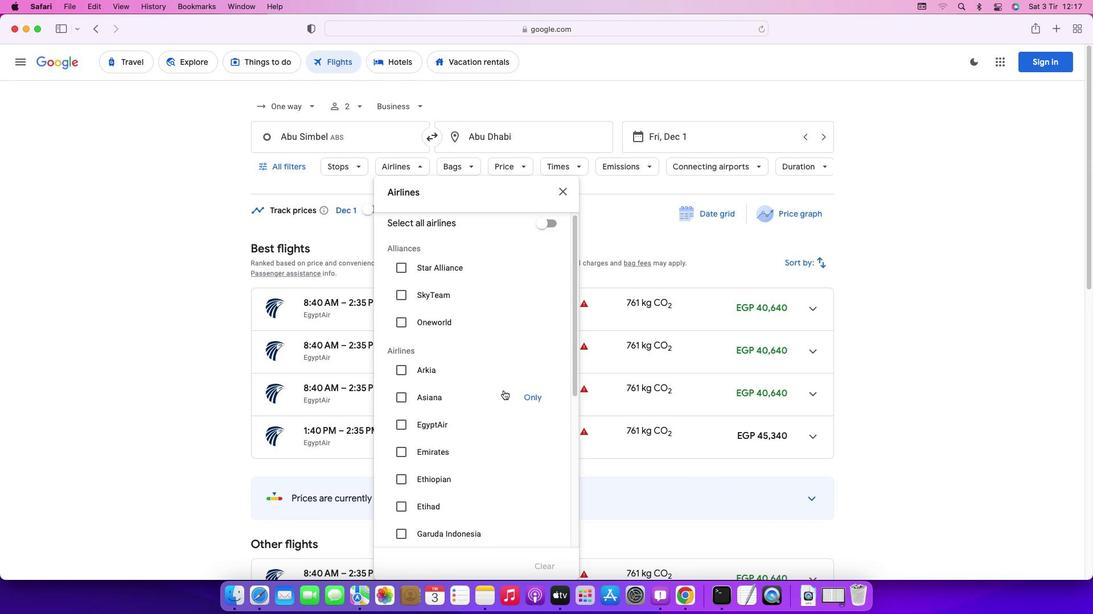 
Action: Mouse scrolled (503, 391) with delta (0, 0)
Screenshot: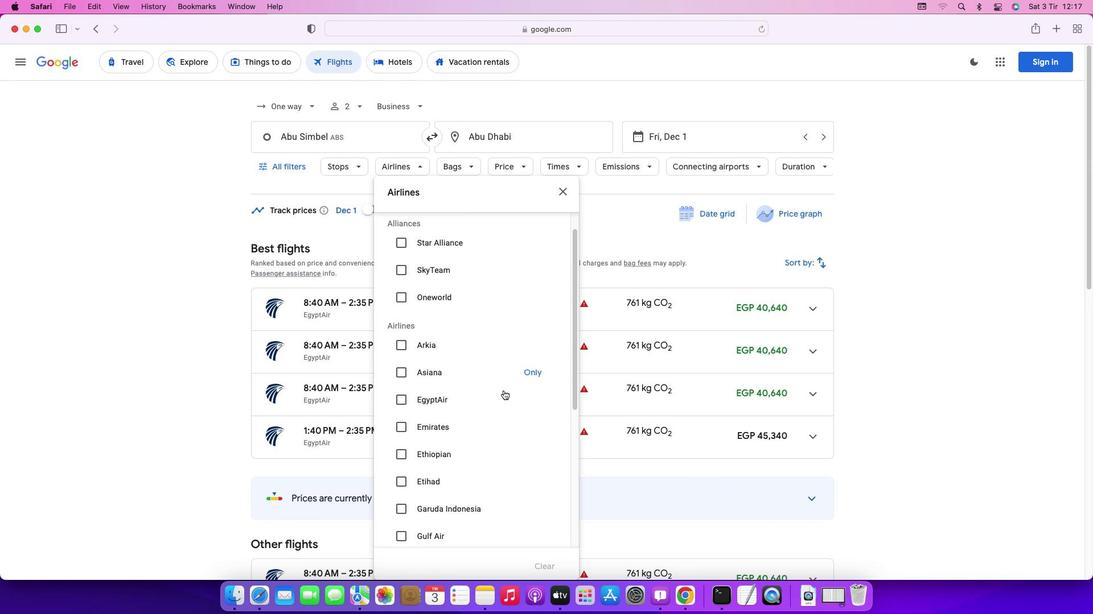 
Action: Mouse scrolled (503, 391) with delta (0, 0)
Screenshot: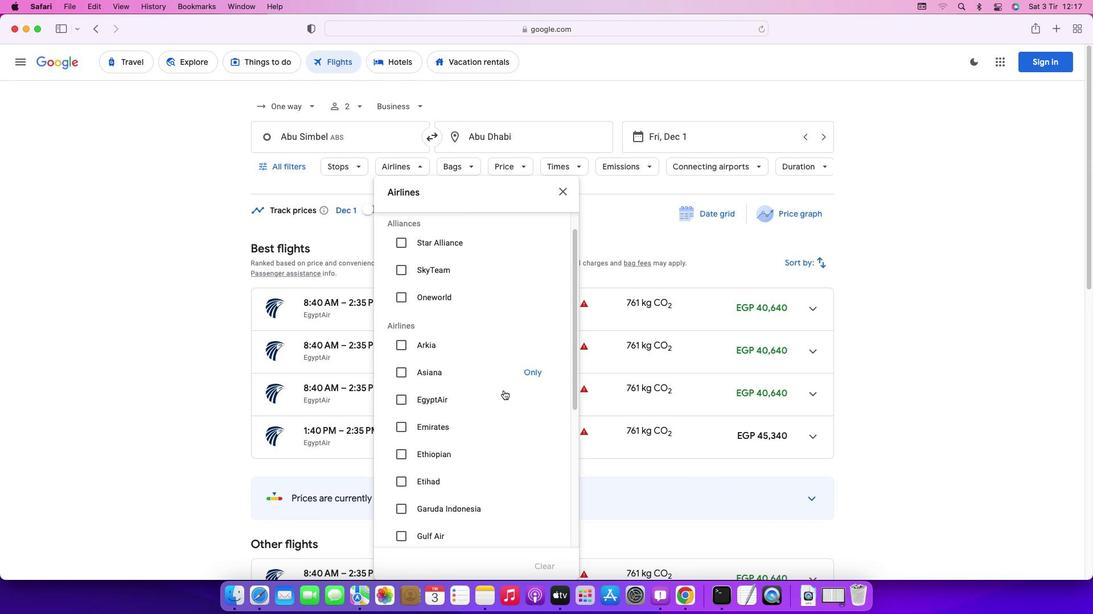 
Action: Mouse scrolled (503, 391) with delta (0, 0)
Screenshot: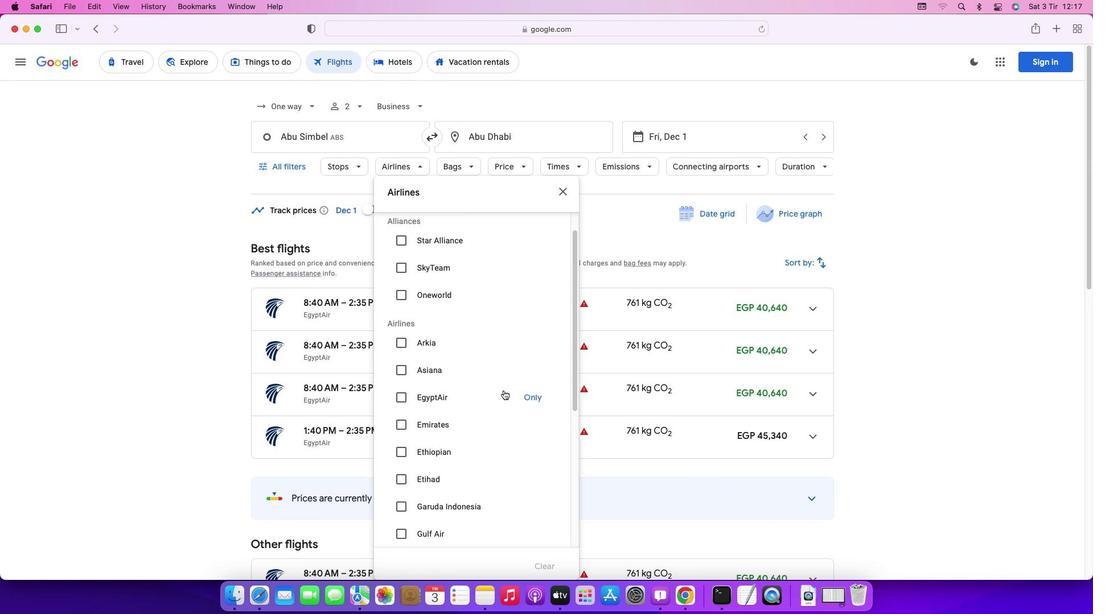 
Action: Mouse scrolled (503, 391) with delta (0, 0)
Screenshot: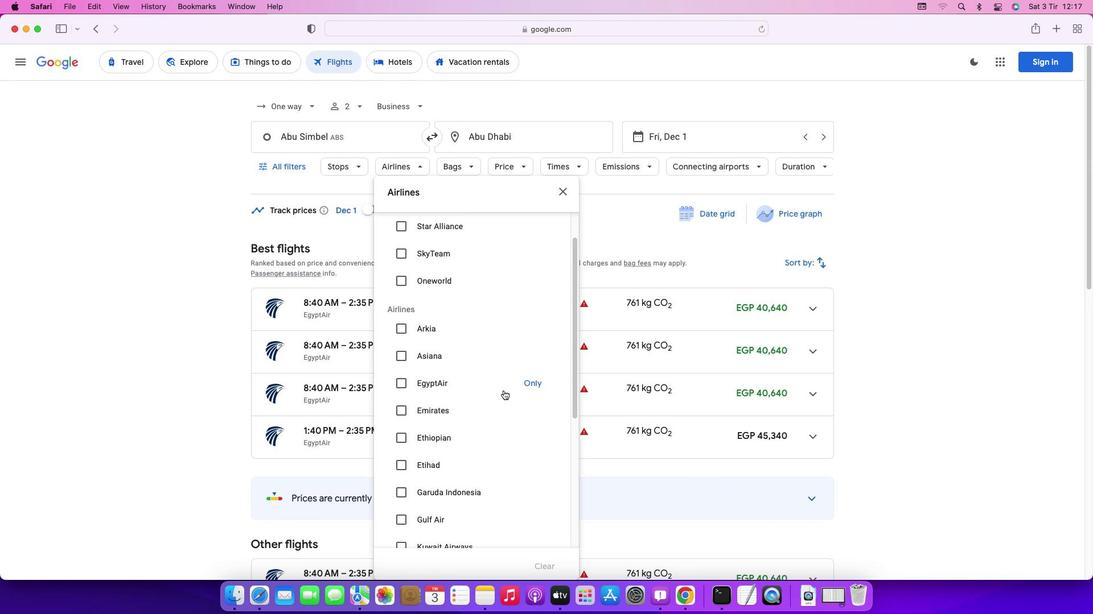 
Action: Mouse scrolled (503, 391) with delta (0, 0)
Screenshot: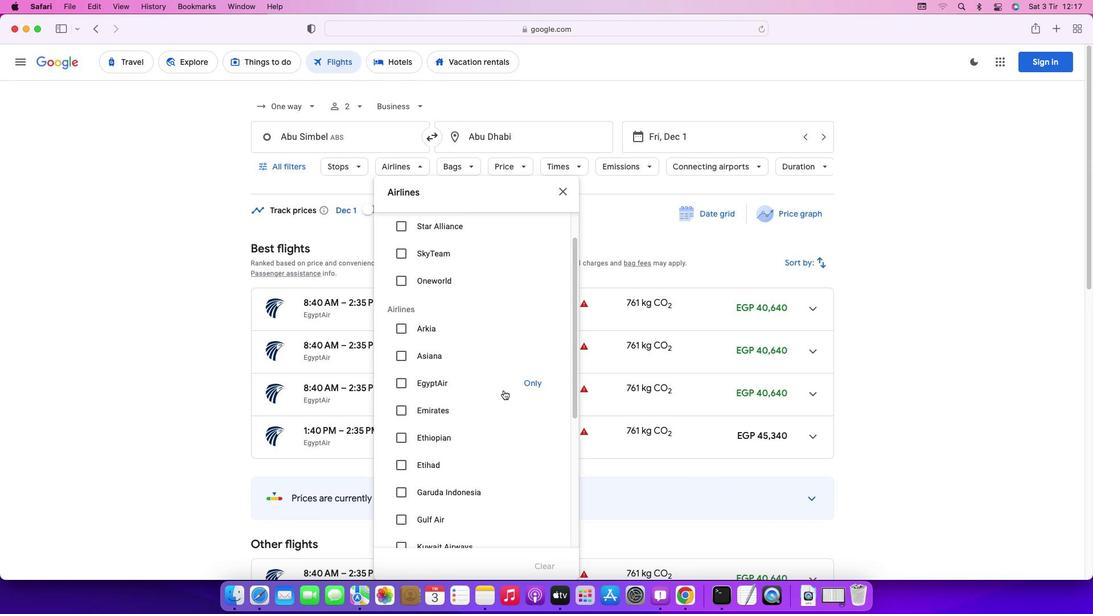 
Action: Mouse moved to (498, 397)
Screenshot: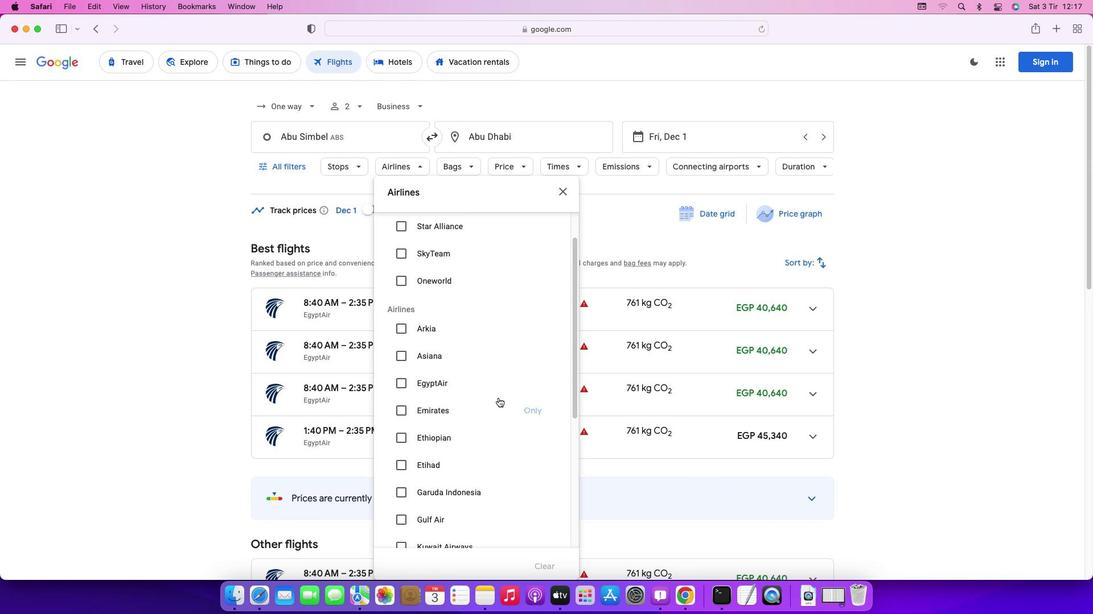
Action: Mouse scrolled (498, 397) with delta (0, 0)
Screenshot: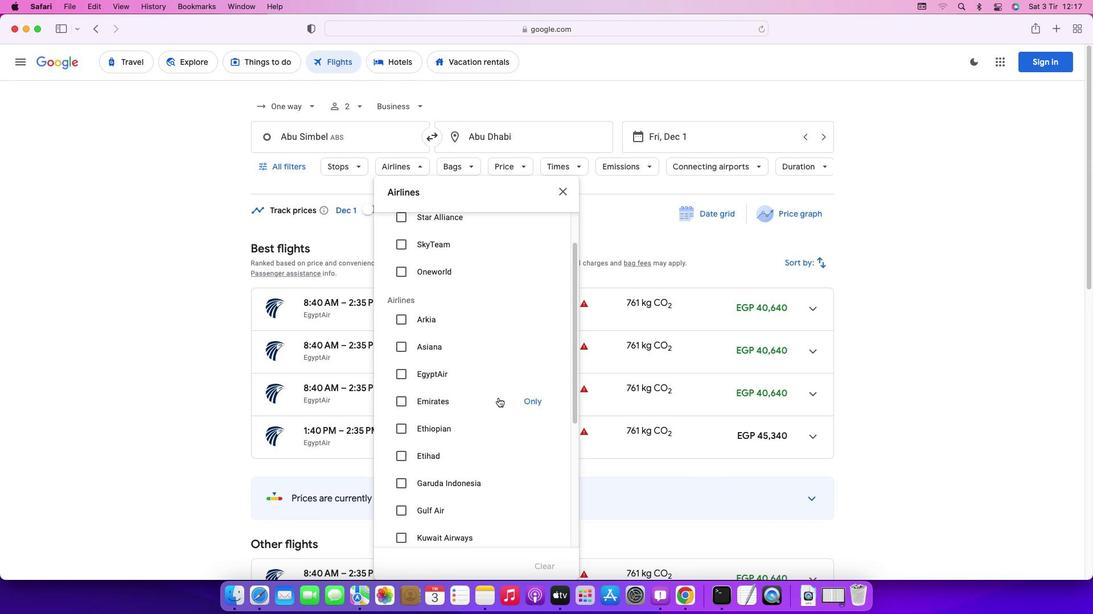 
Action: Mouse scrolled (498, 397) with delta (0, 0)
Screenshot: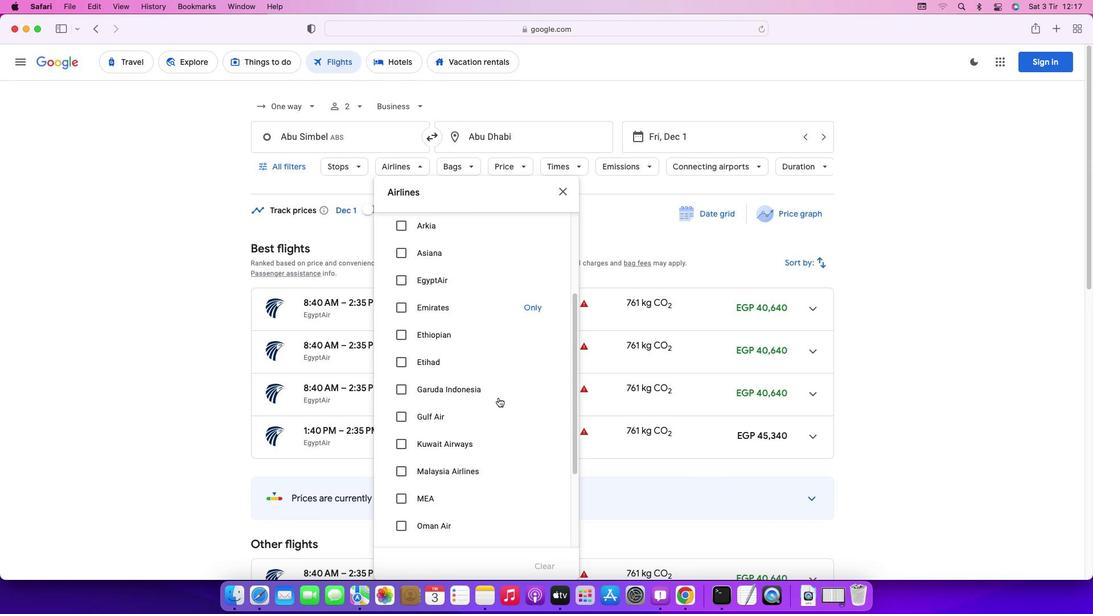 
Action: Mouse scrolled (498, 397) with delta (0, 0)
Screenshot: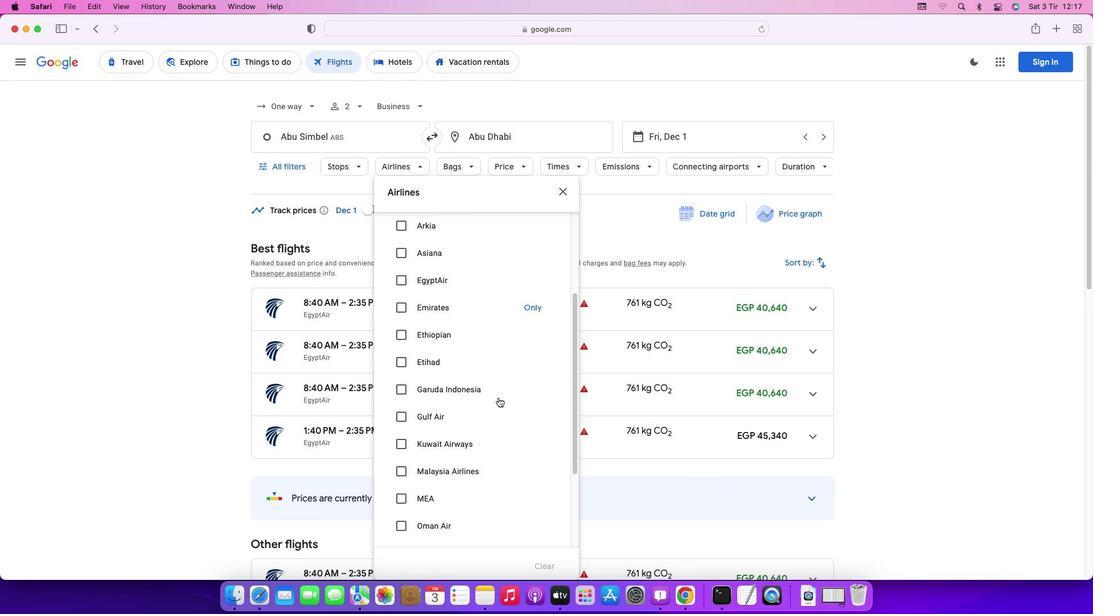 
Action: Mouse scrolled (498, 397) with delta (0, -1)
Screenshot: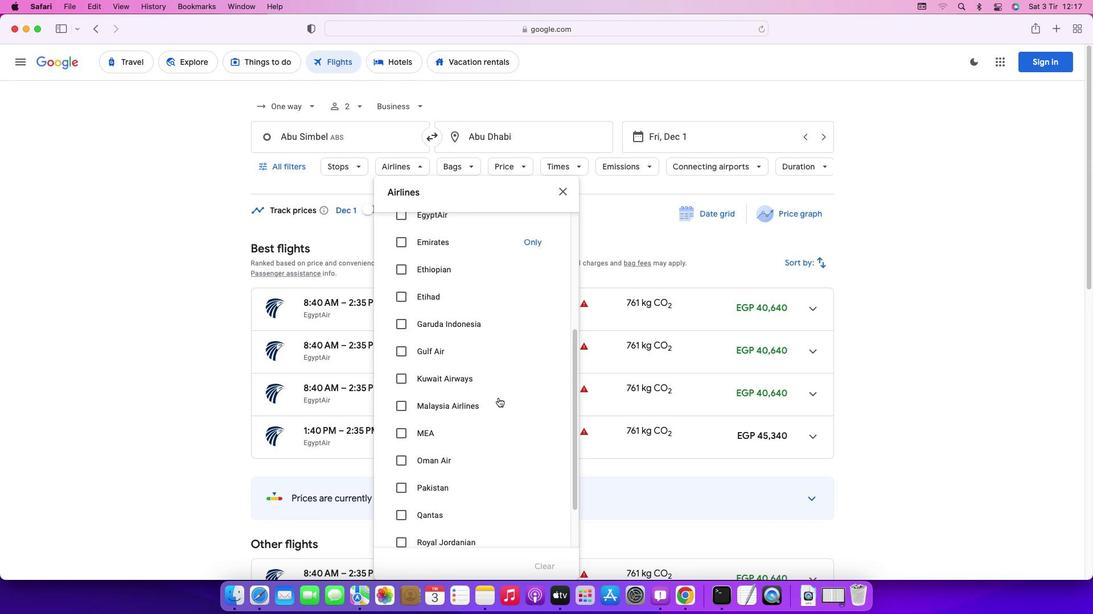 
Action: Mouse scrolled (498, 397) with delta (0, -1)
Screenshot: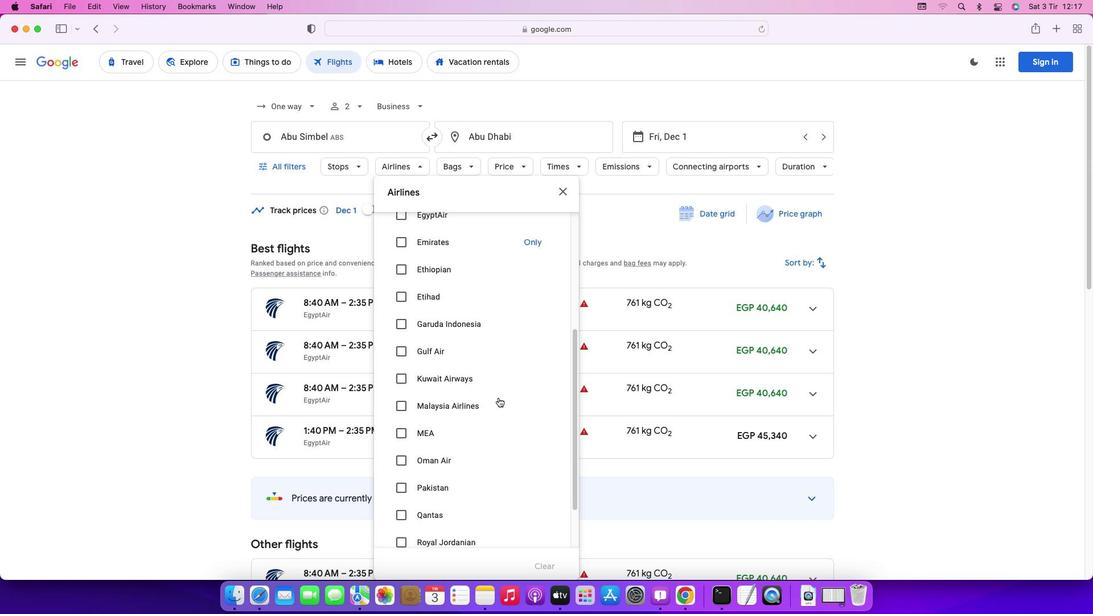 
Action: Mouse scrolled (498, 397) with delta (0, 0)
Screenshot: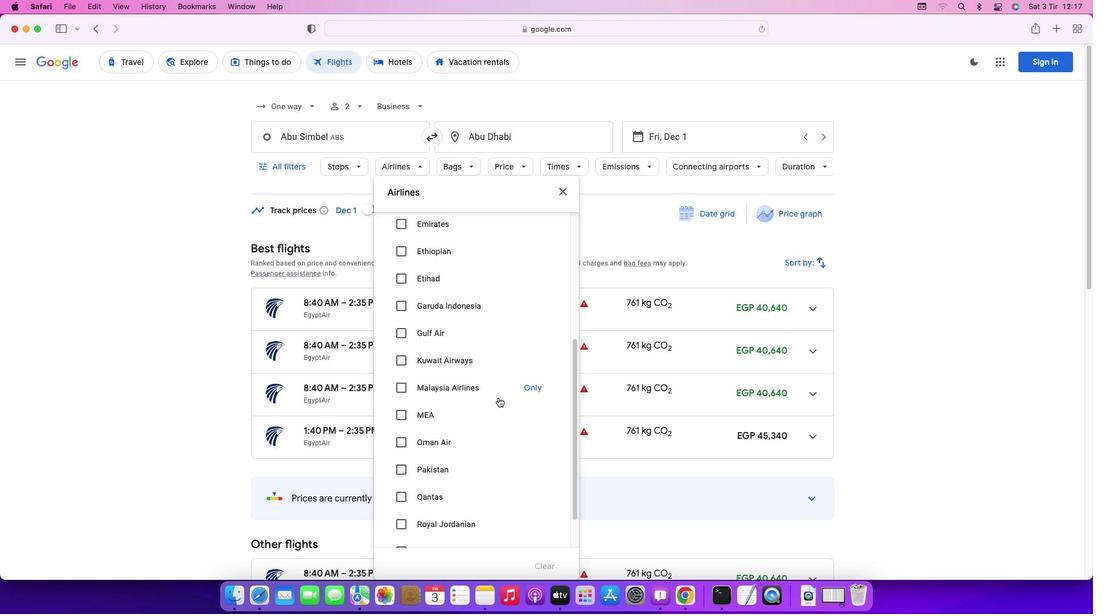 
Action: Mouse scrolled (498, 397) with delta (0, 0)
Screenshot: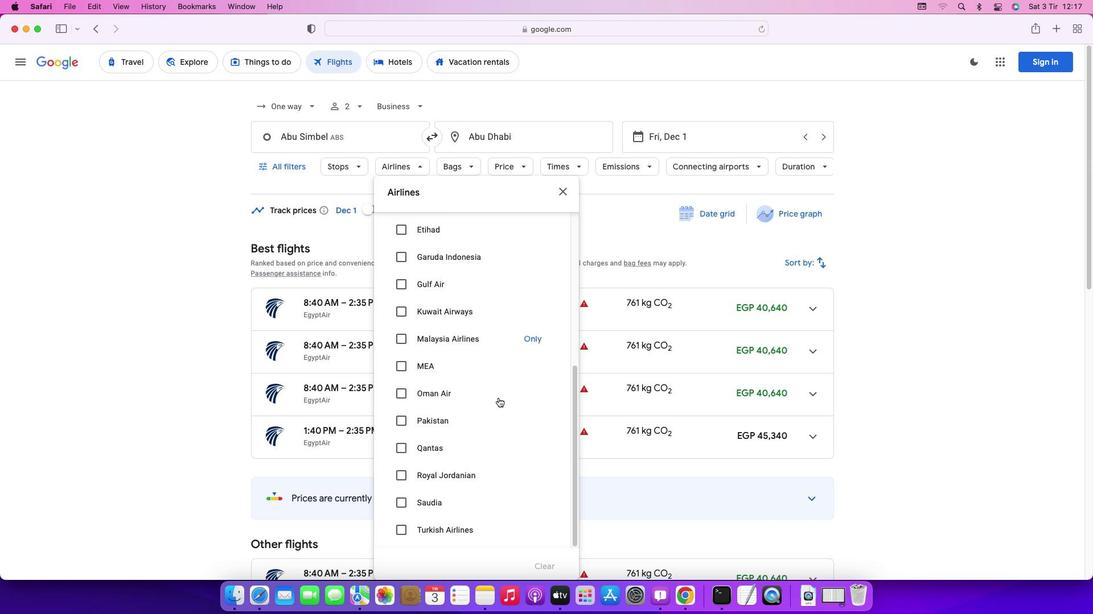 
Action: Mouse scrolled (498, 397) with delta (0, -1)
Screenshot: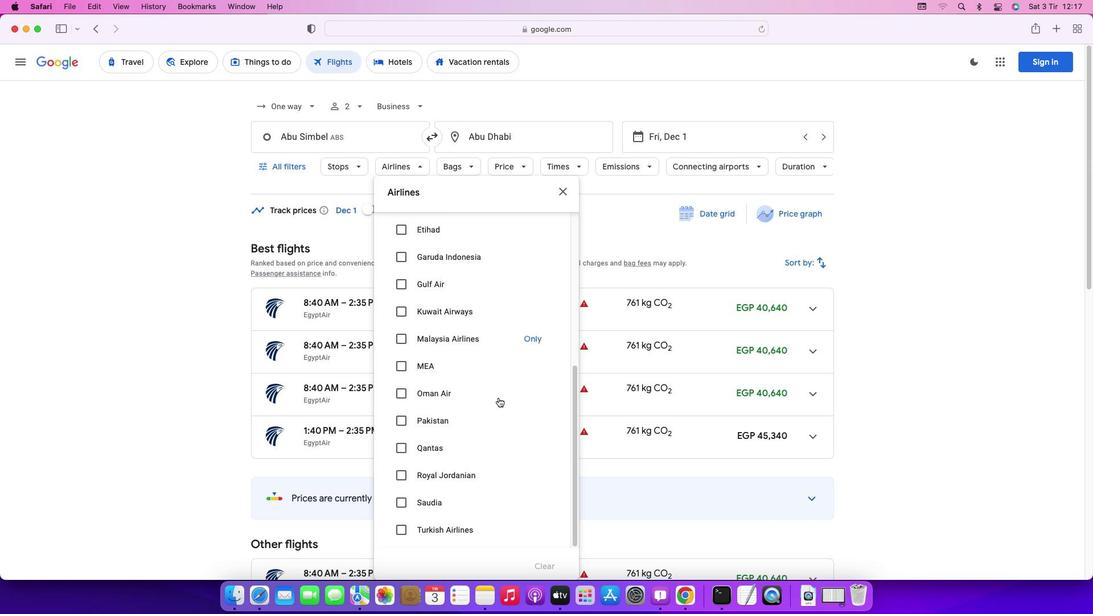 
Action: Mouse scrolled (498, 397) with delta (0, 0)
Screenshot: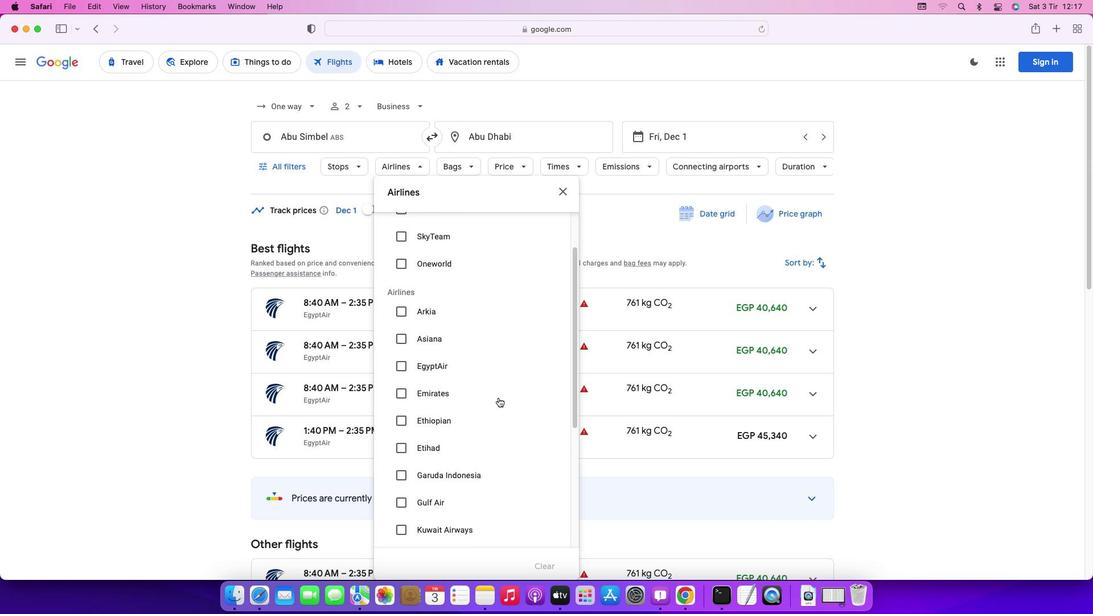 
Action: Mouse scrolled (498, 397) with delta (0, 0)
Screenshot: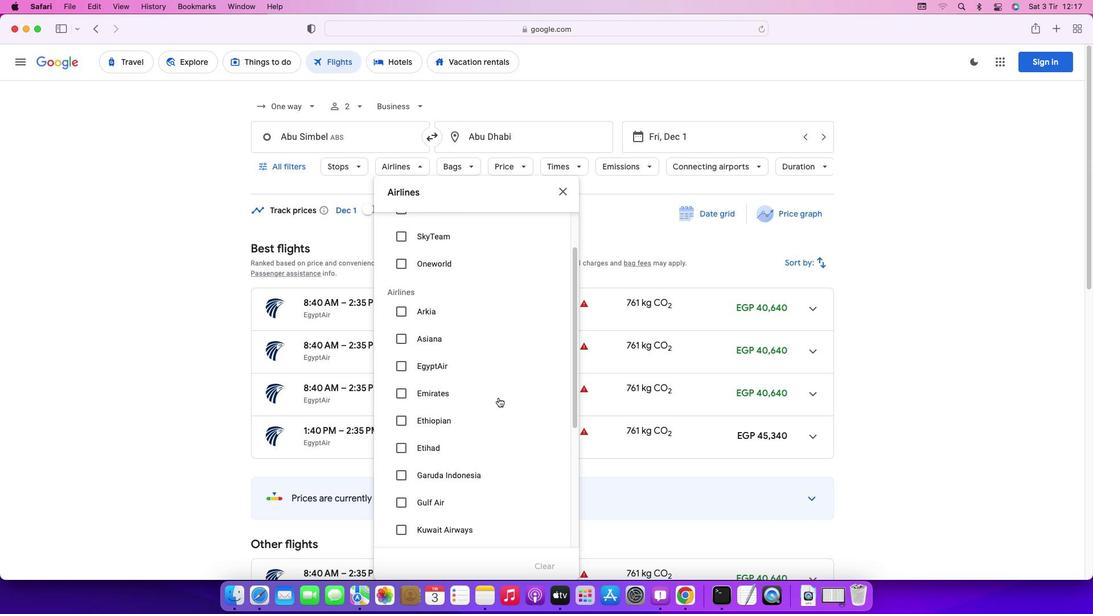 
Action: Mouse scrolled (498, 397) with delta (0, 1)
Screenshot: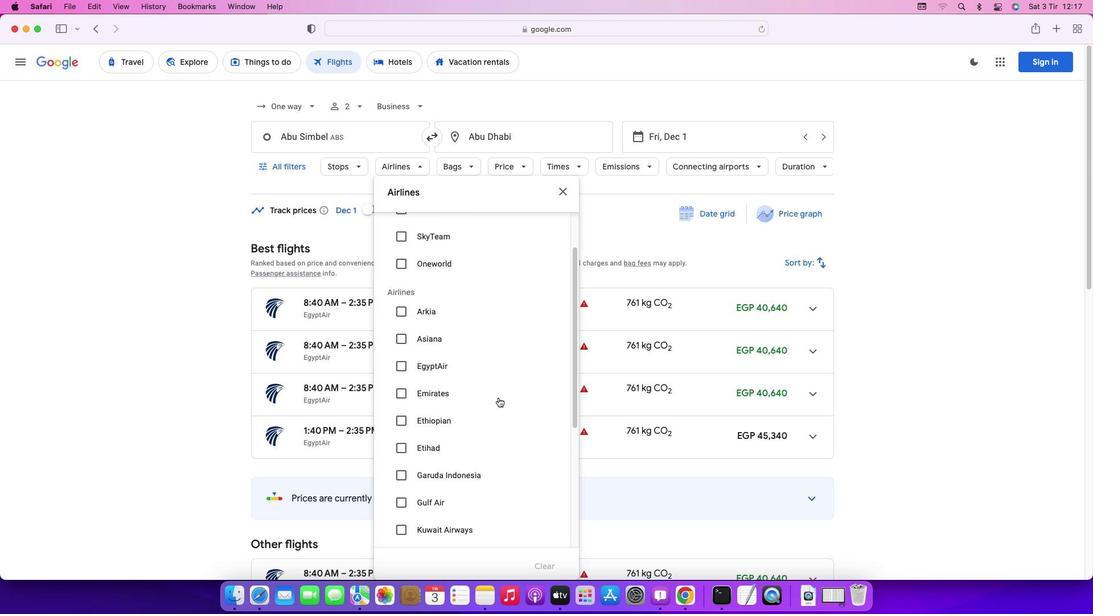 
Action: Mouse scrolled (498, 397) with delta (0, 2)
Screenshot: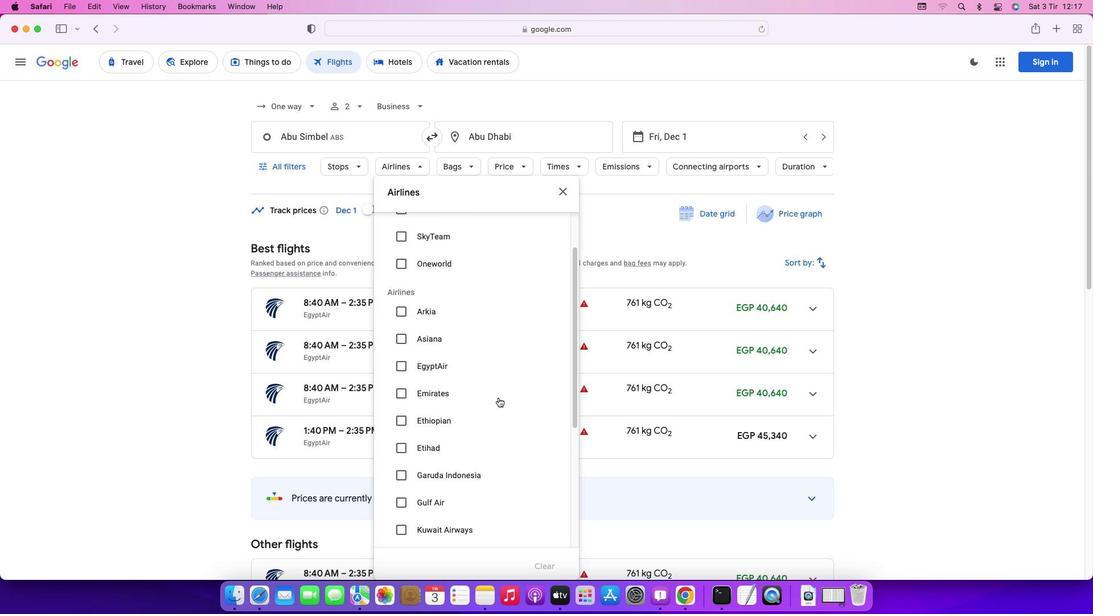 
Action: Mouse moved to (400, 390)
Screenshot: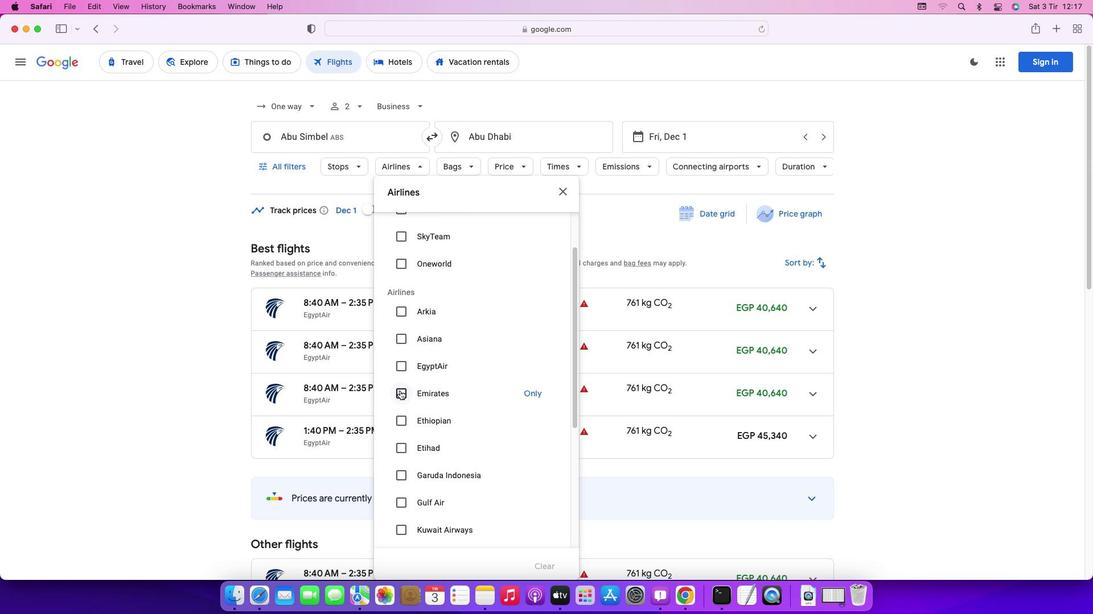 
Action: Mouse pressed left at (400, 390)
Screenshot: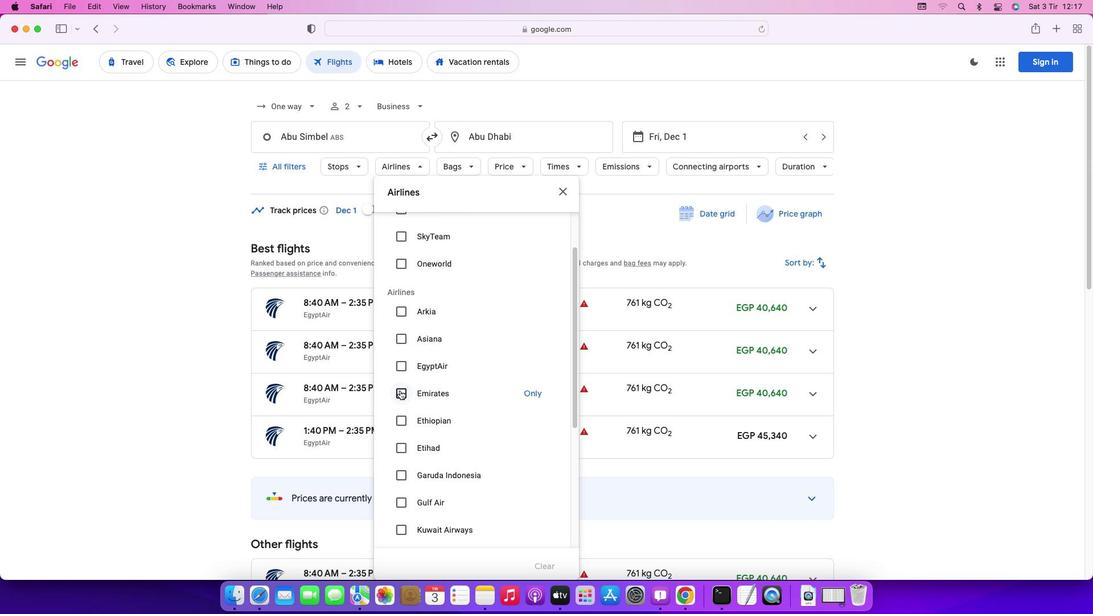 
Action: Mouse moved to (526, 165)
Screenshot: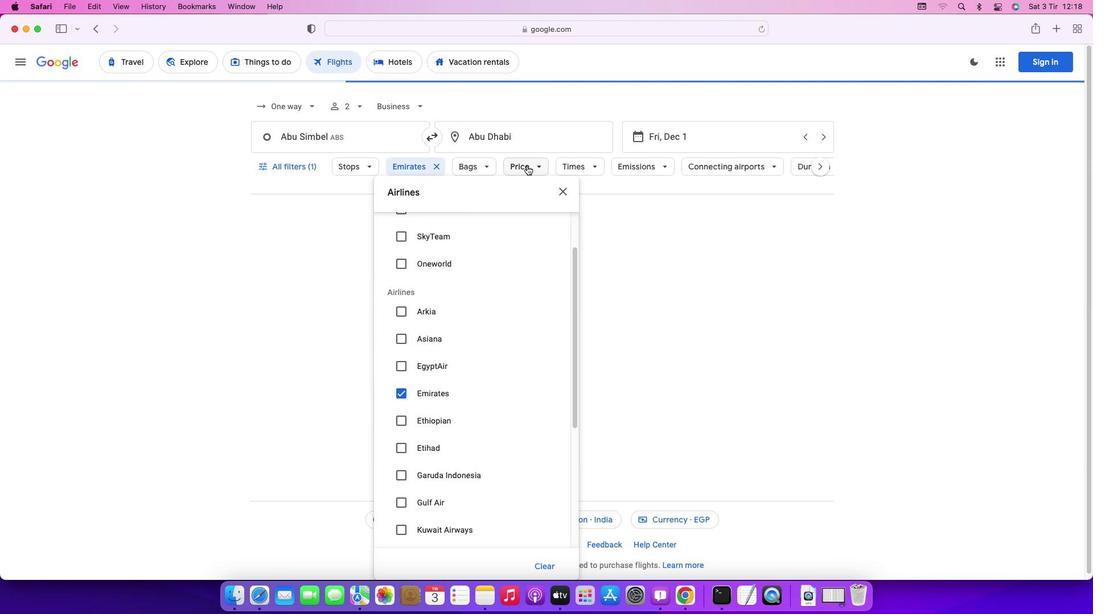 
Action: Mouse pressed left at (526, 165)
Screenshot: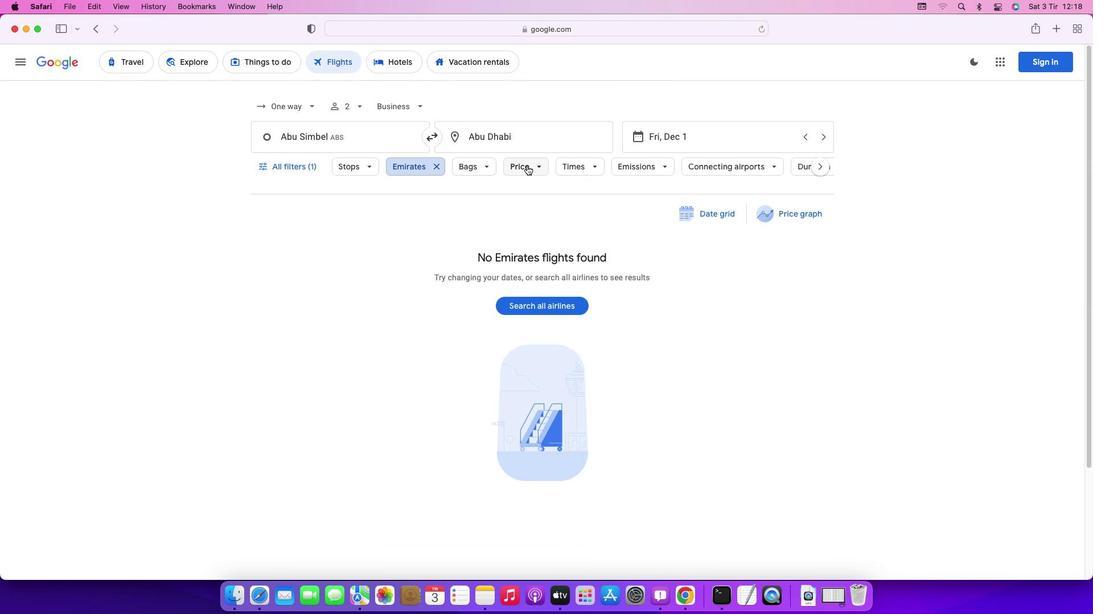 
Action: Mouse moved to (686, 244)
Screenshot: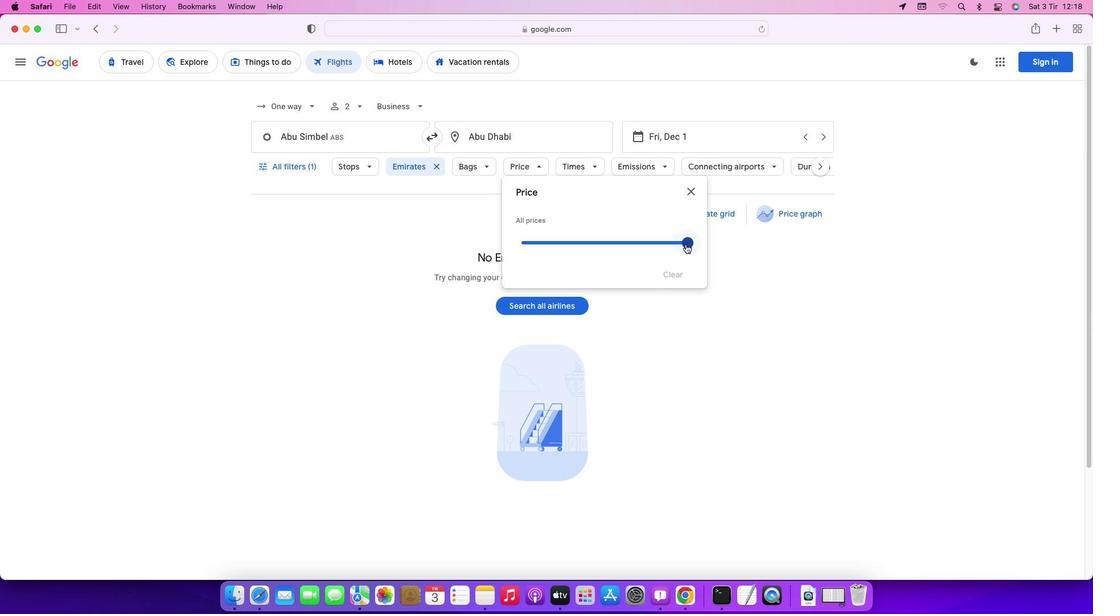 
Action: Mouse pressed left at (686, 244)
Screenshot: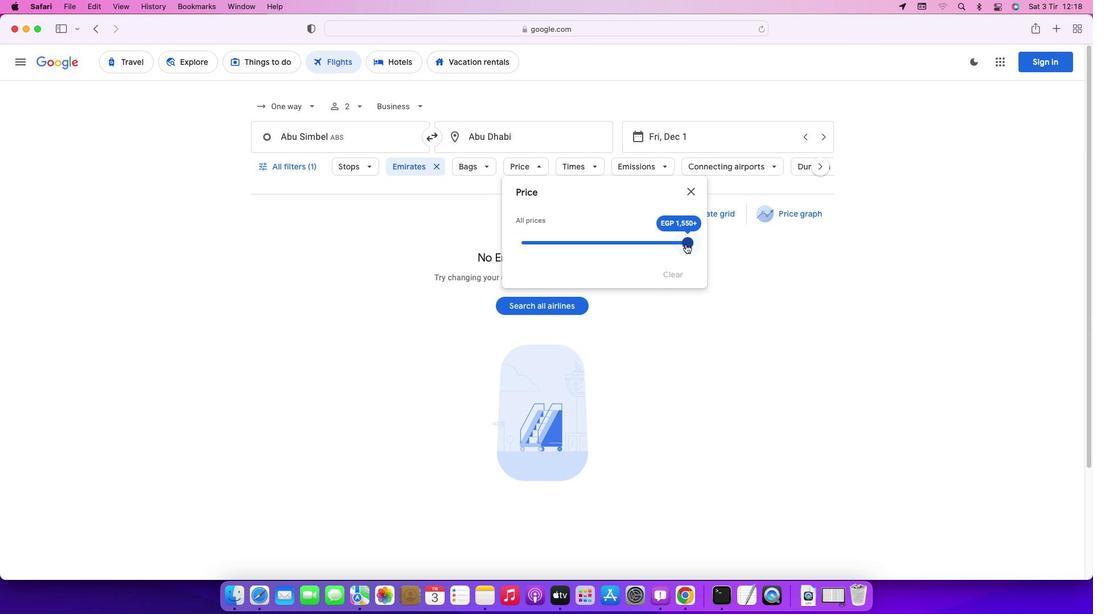 
Action: Mouse moved to (758, 354)
Screenshot: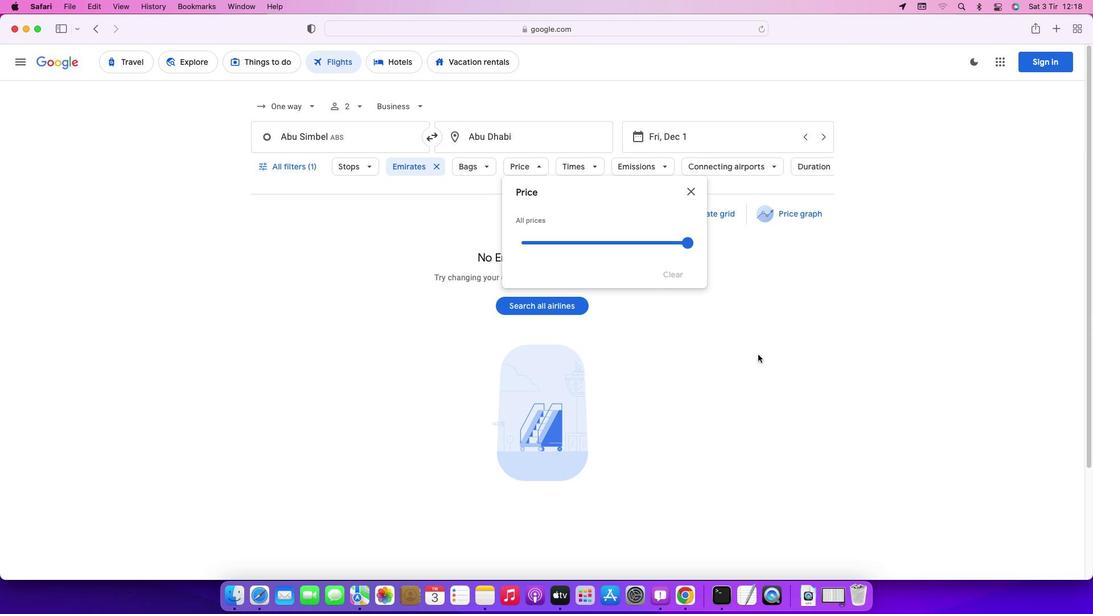 
Action: Mouse pressed left at (758, 354)
Screenshot: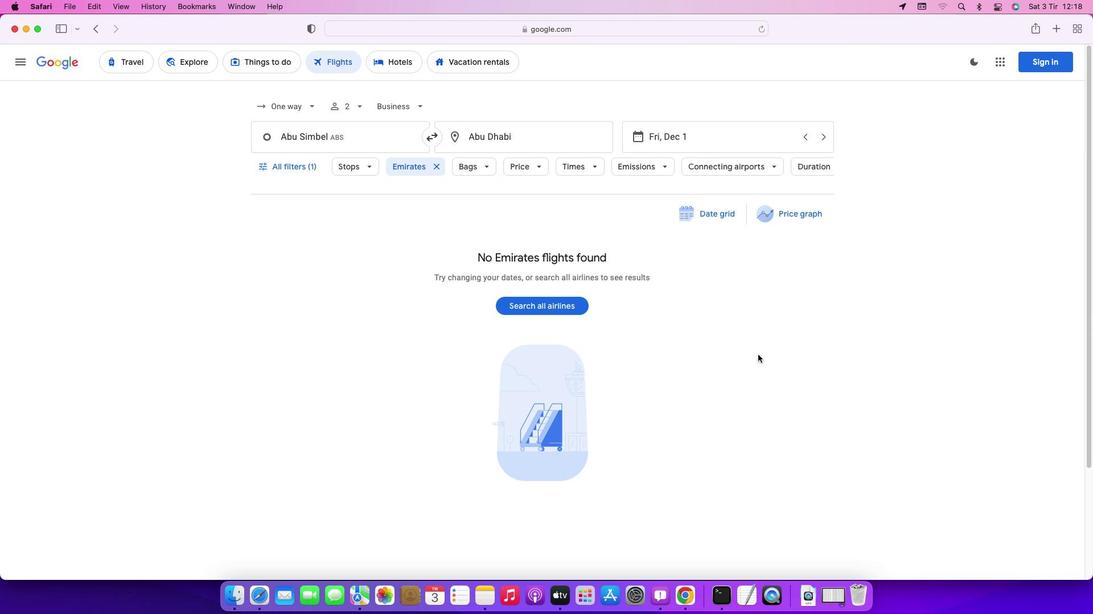 
Action: Mouse moved to (758, 355)
Screenshot: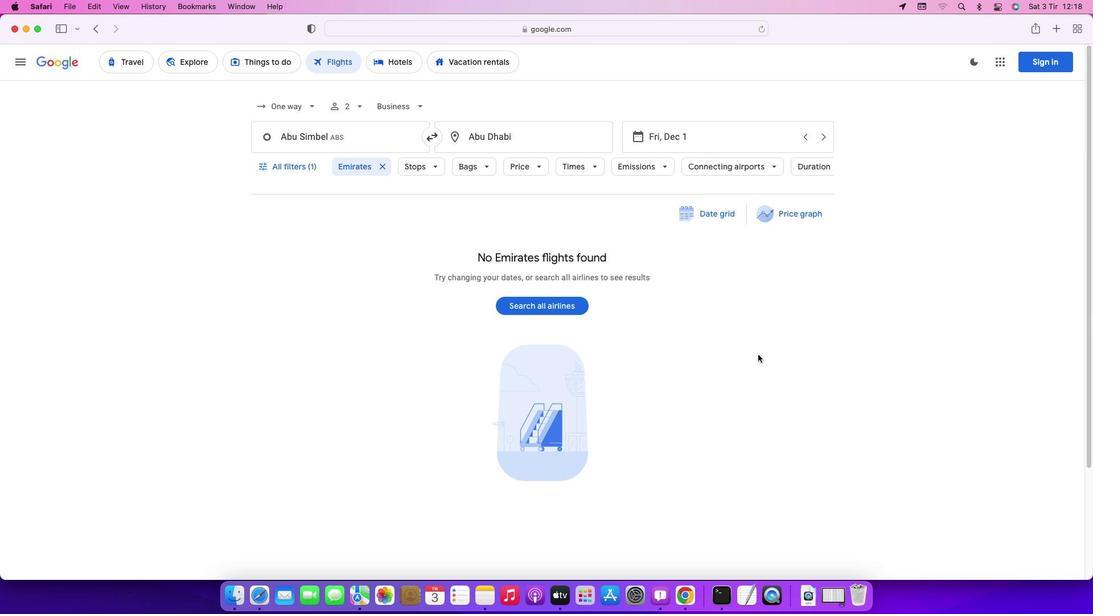 
